 Task: Search one way flight ticket for 5 adults, 1 child, 2 infants in seat and 1 infant on lap in business from Akron/canton: Akron-canton Regional Airport to Evansville: Evansville Regional Airport on 5-3-2023. Choice of flights is Westjet. Number of bags: 2 checked bags. Outbound departure time preference is 21:15.
Action: Mouse moved to (291, 120)
Screenshot: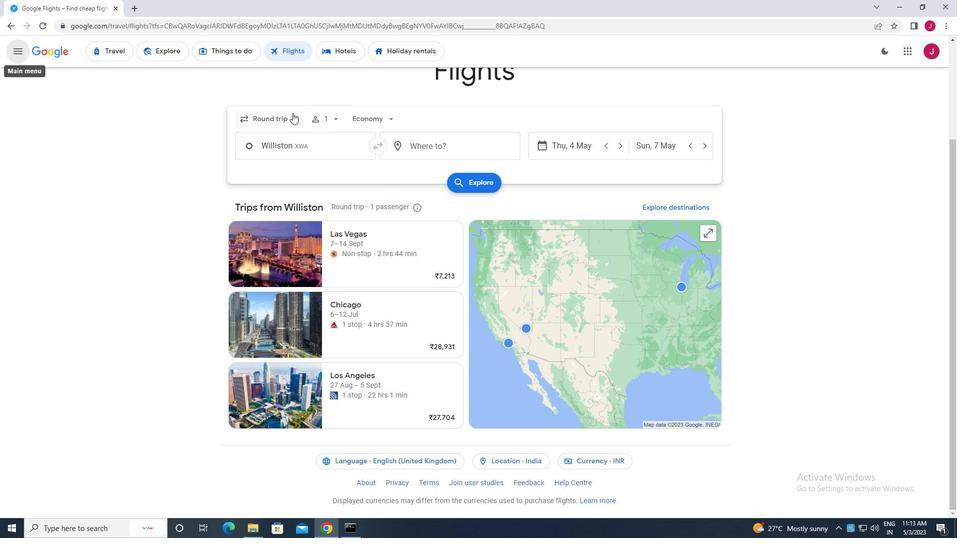 
Action: Mouse pressed left at (291, 120)
Screenshot: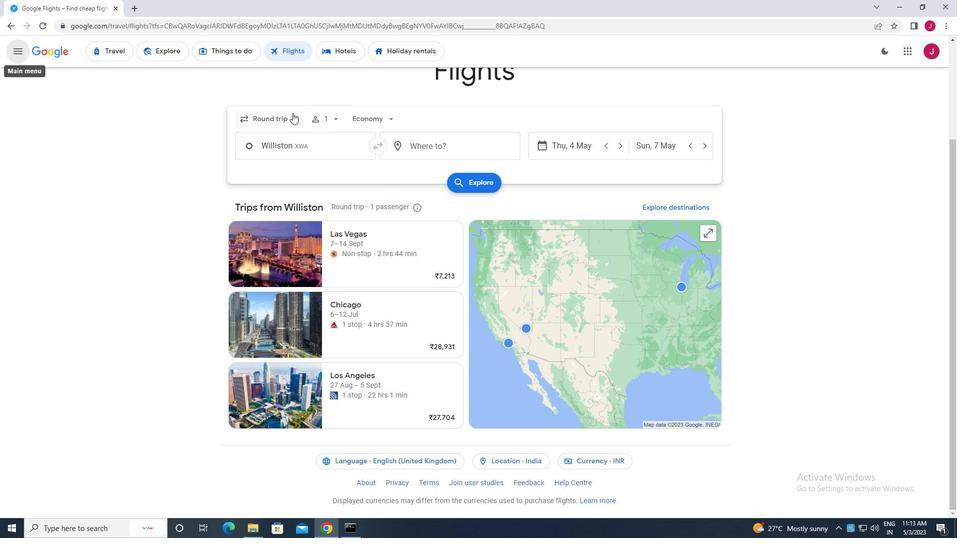 
Action: Mouse moved to (286, 165)
Screenshot: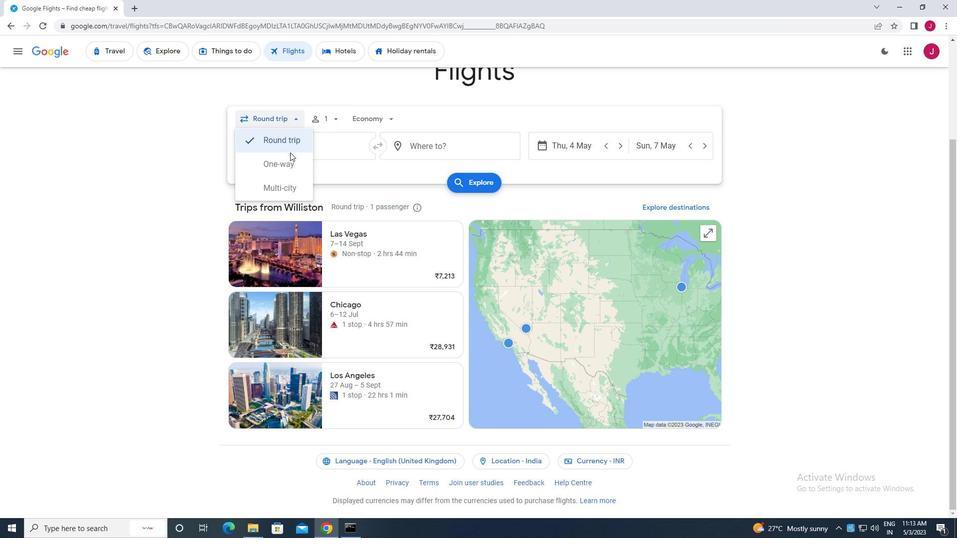 
Action: Mouse pressed left at (286, 165)
Screenshot: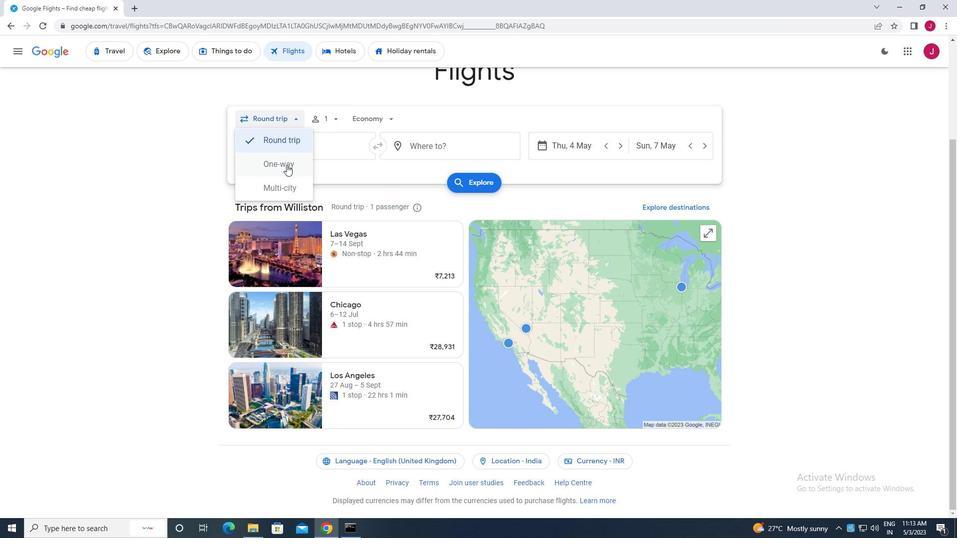 
Action: Mouse moved to (332, 118)
Screenshot: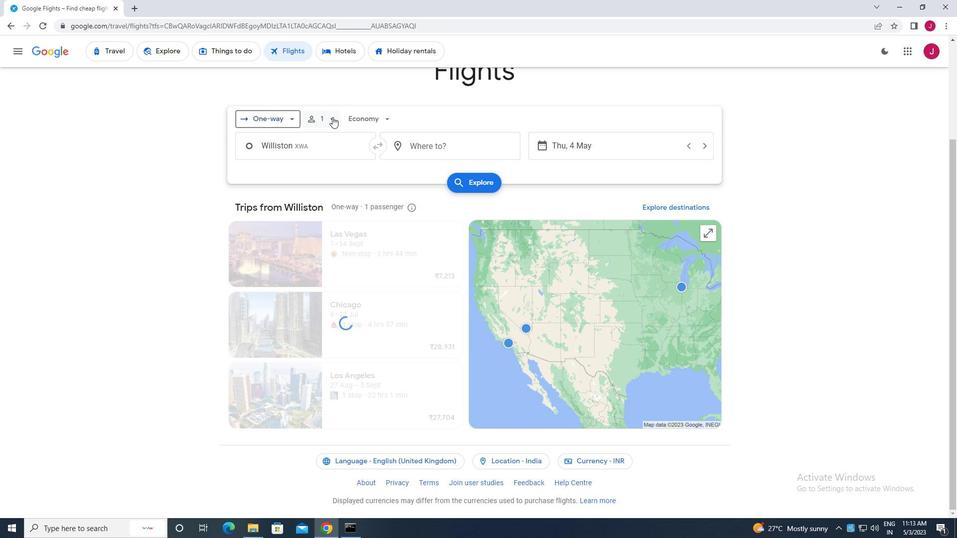 
Action: Mouse pressed left at (332, 118)
Screenshot: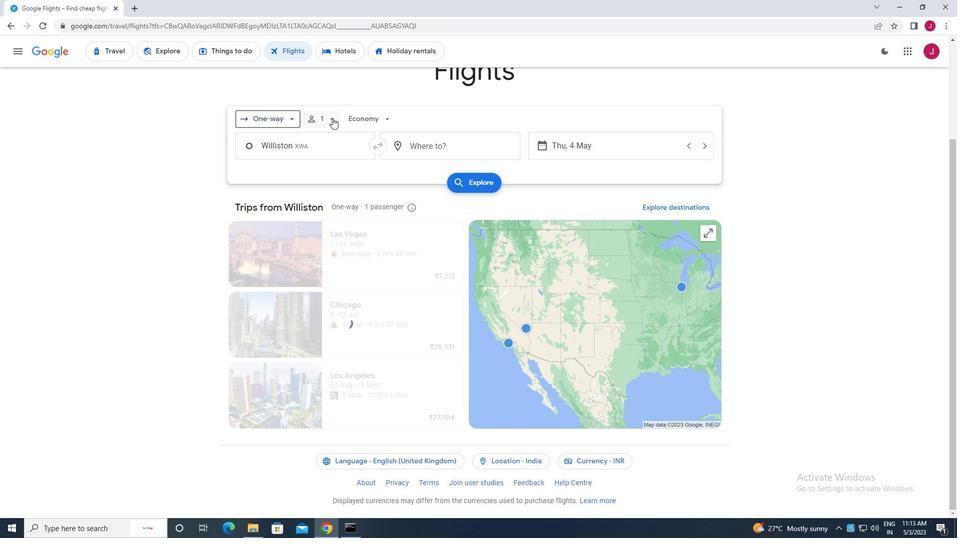
Action: Mouse moved to (406, 169)
Screenshot: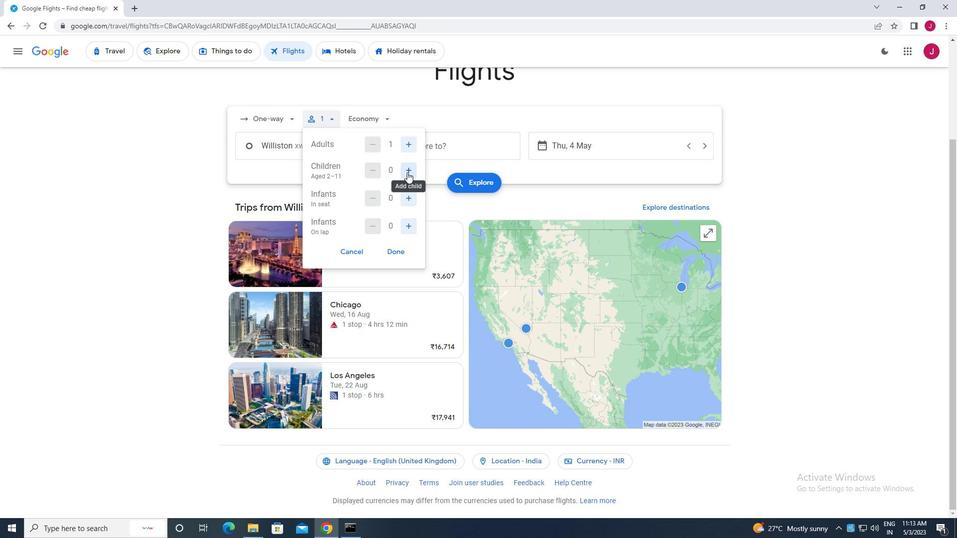 
Action: Mouse pressed left at (406, 169)
Screenshot: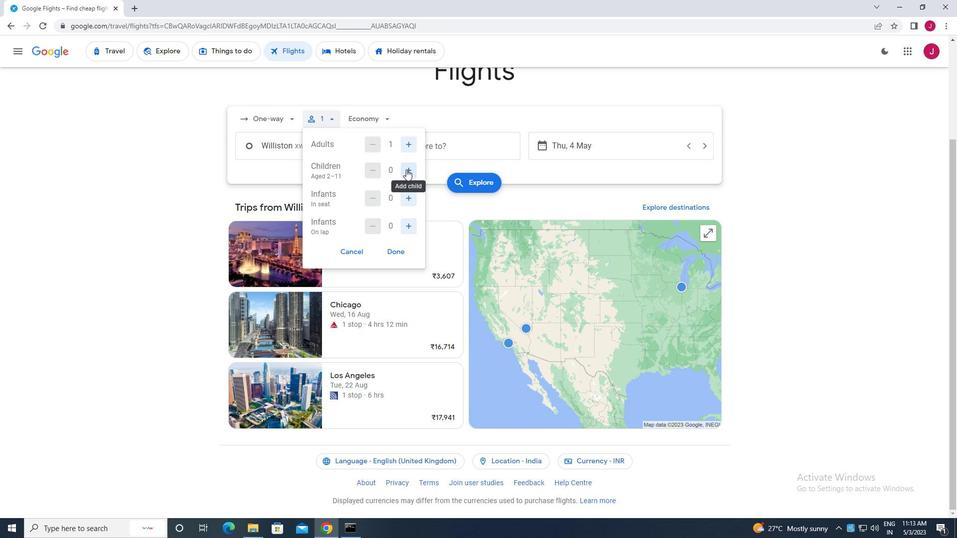 
Action: Mouse pressed left at (406, 169)
Screenshot: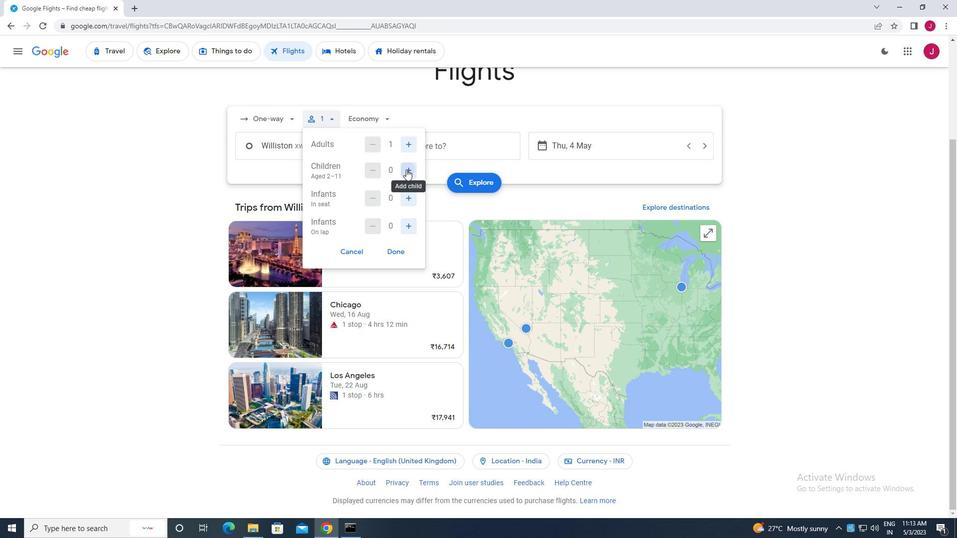 
Action: Mouse pressed left at (406, 169)
Screenshot: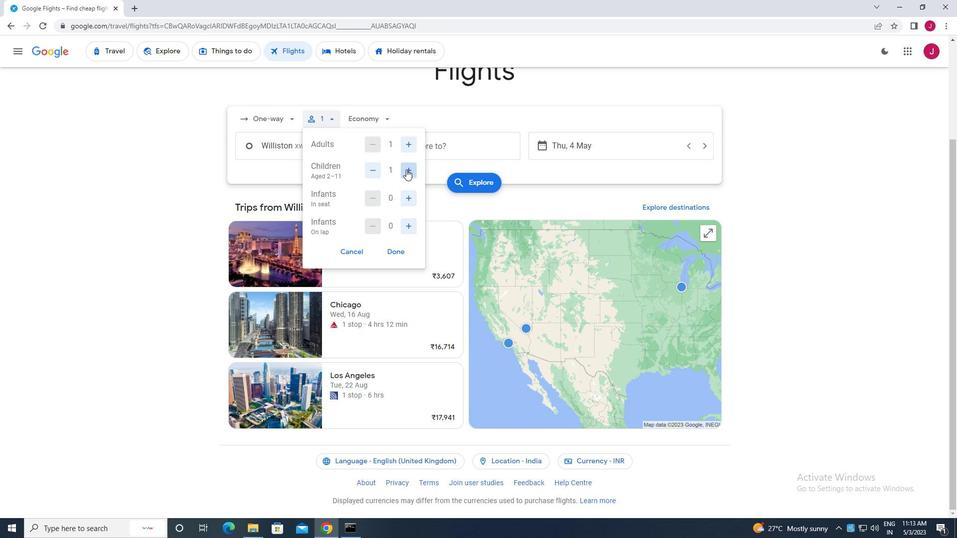 
Action: Mouse pressed left at (406, 169)
Screenshot: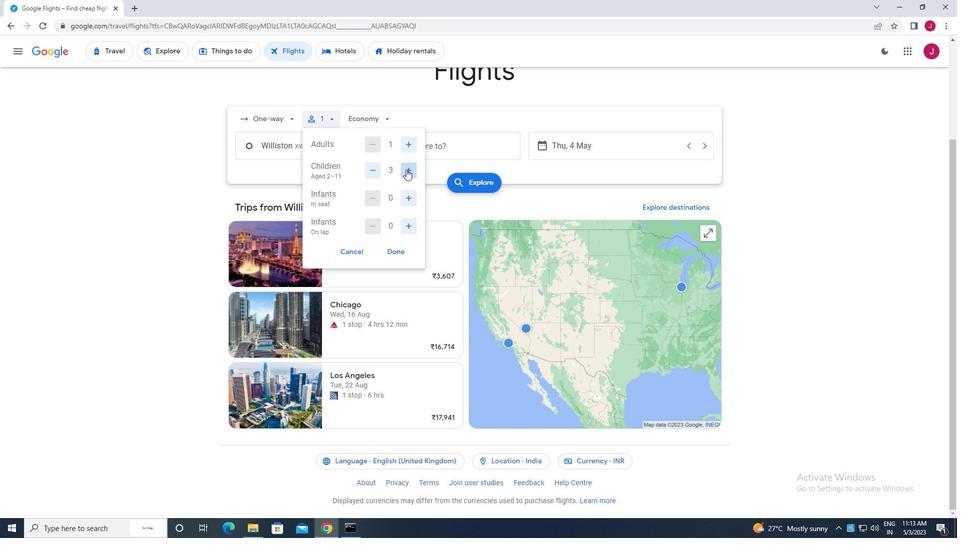 
Action: Mouse pressed left at (406, 169)
Screenshot: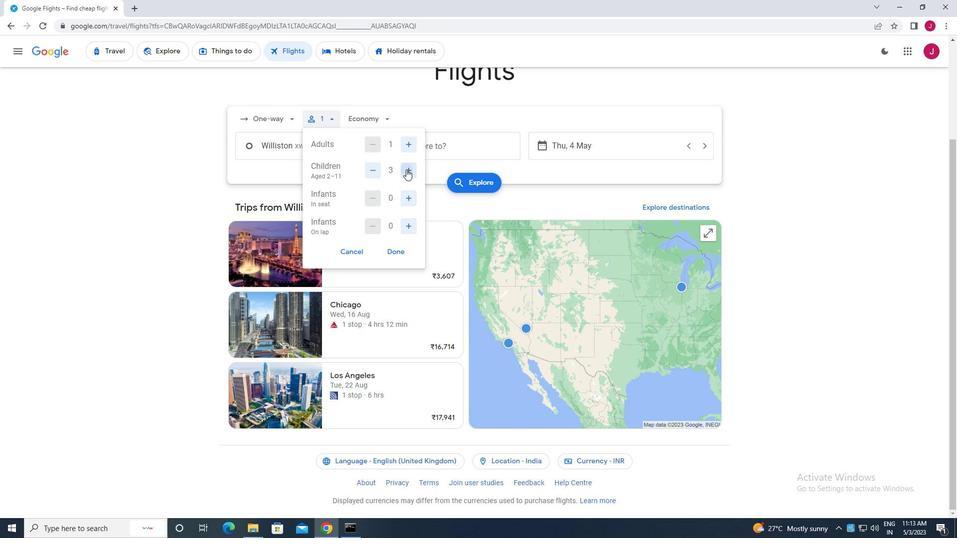 
Action: Mouse moved to (407, 201)
Screenshot: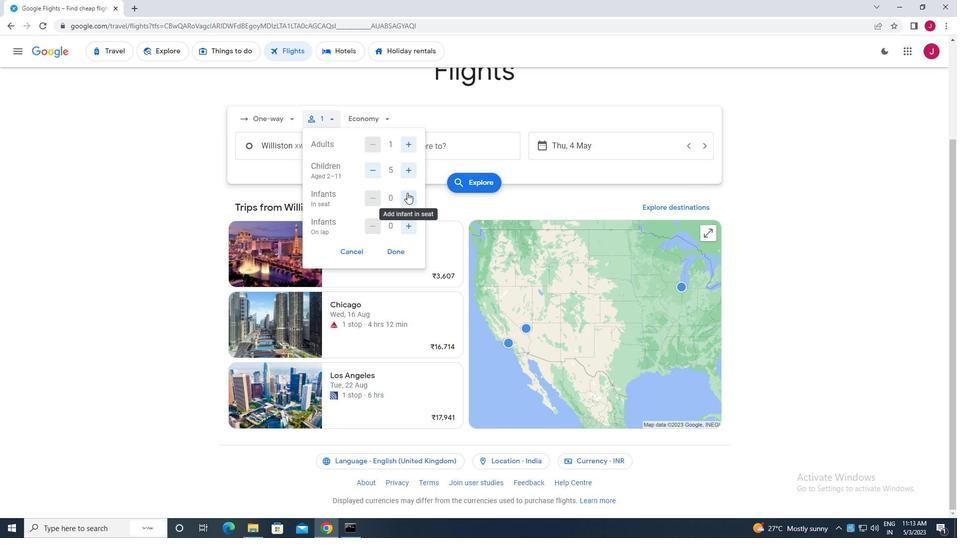 
Action: Mouse pressed left at (407, 201)
Screenshot: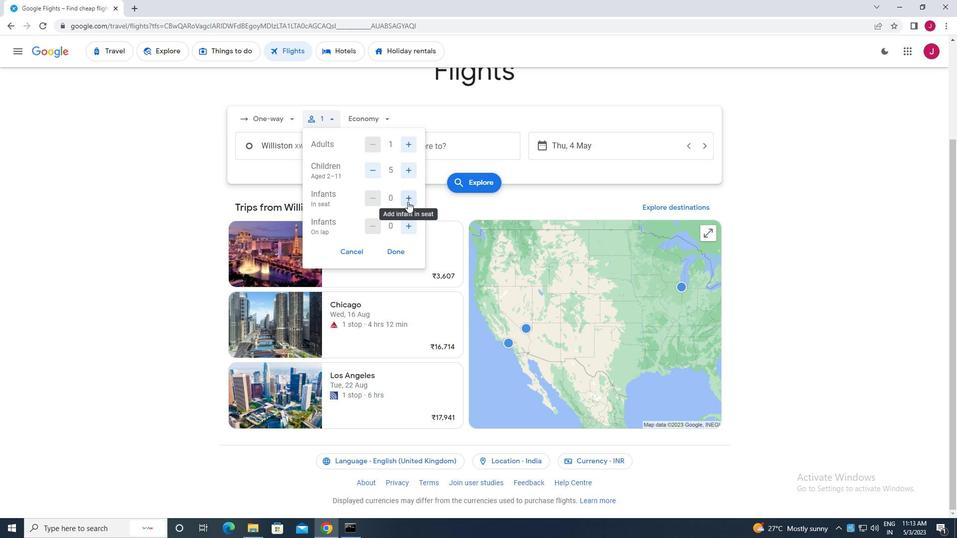 
Action: Mouse pressed left at (407, 201)
Screenshot: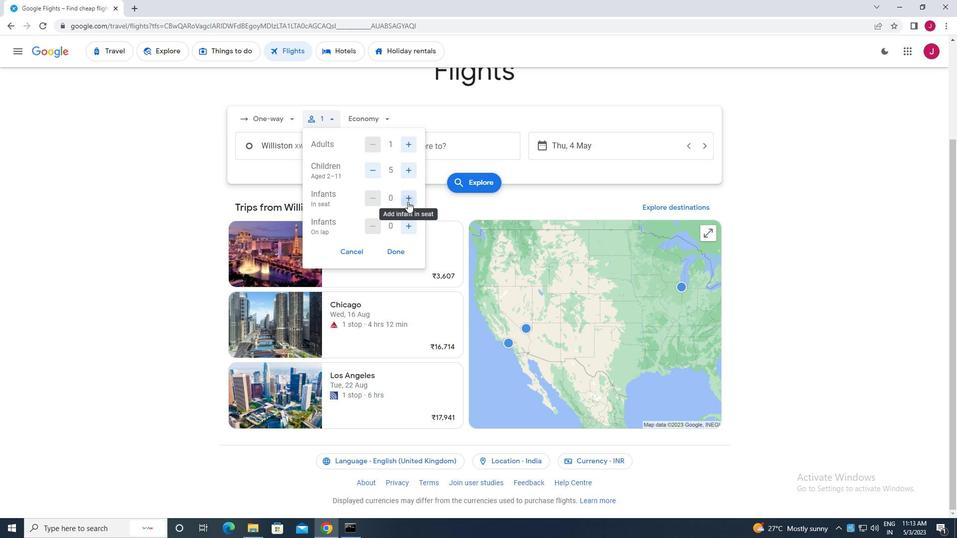 
Action: Mouse moved to (409, 225)
Screenshot: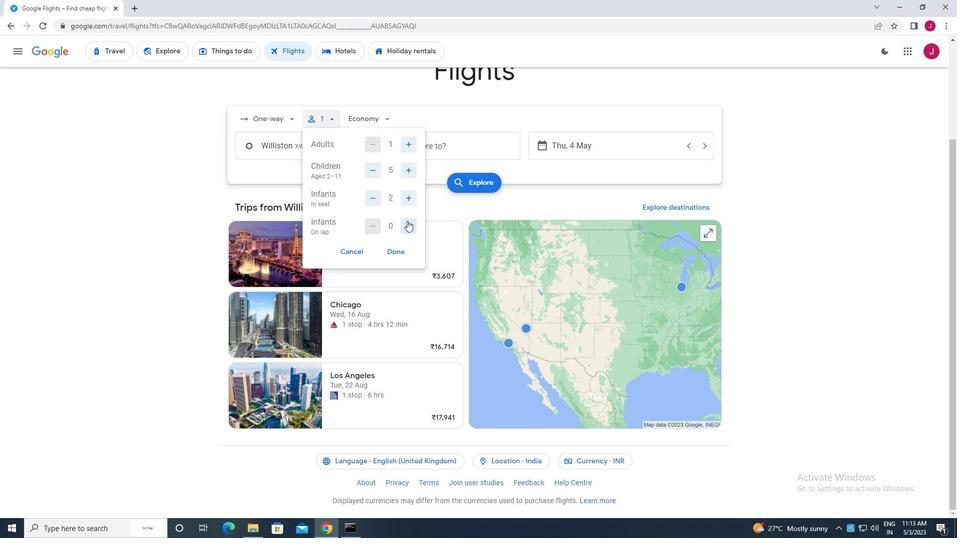 
Action: Mouse pressed left at (409, 225)
Screenshot: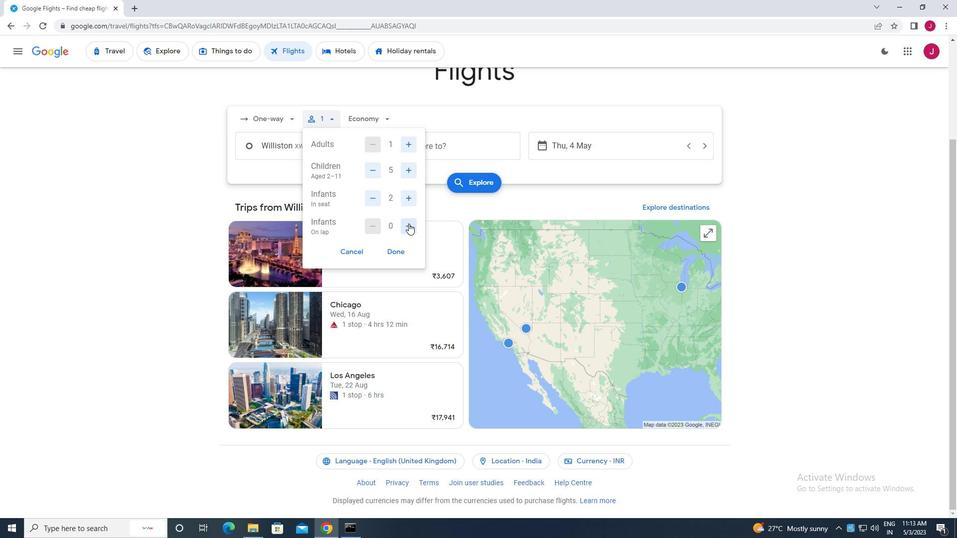 
Action: Mouse moved to (371, 197)
Screenshot: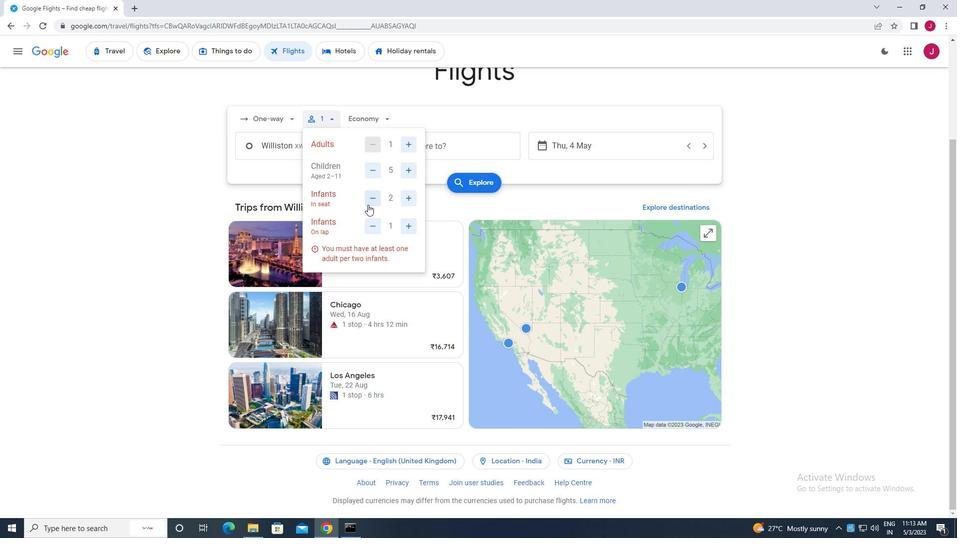 
Action: Mouse pressed left at (371, 197)
Screenshot: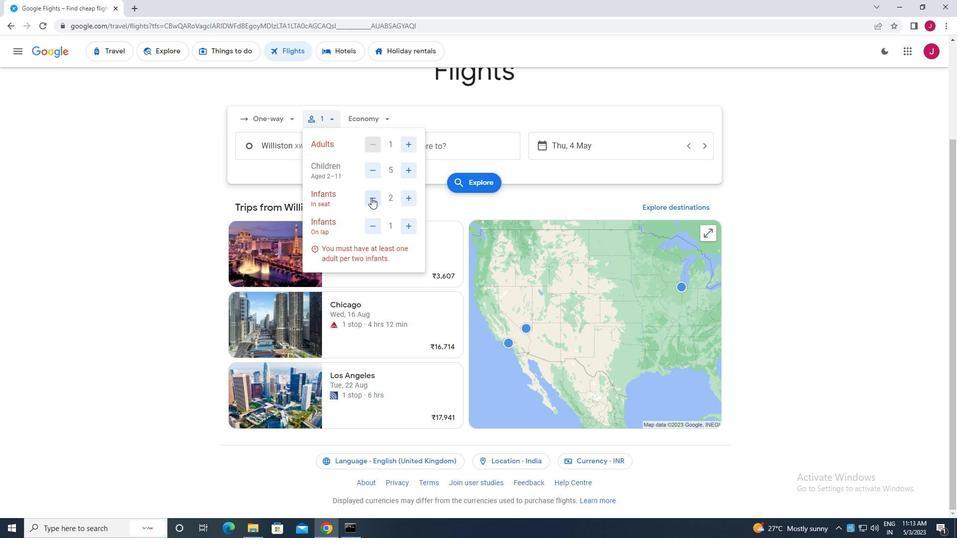 
Action: Mouse moved to (396, 252)
Screenshot: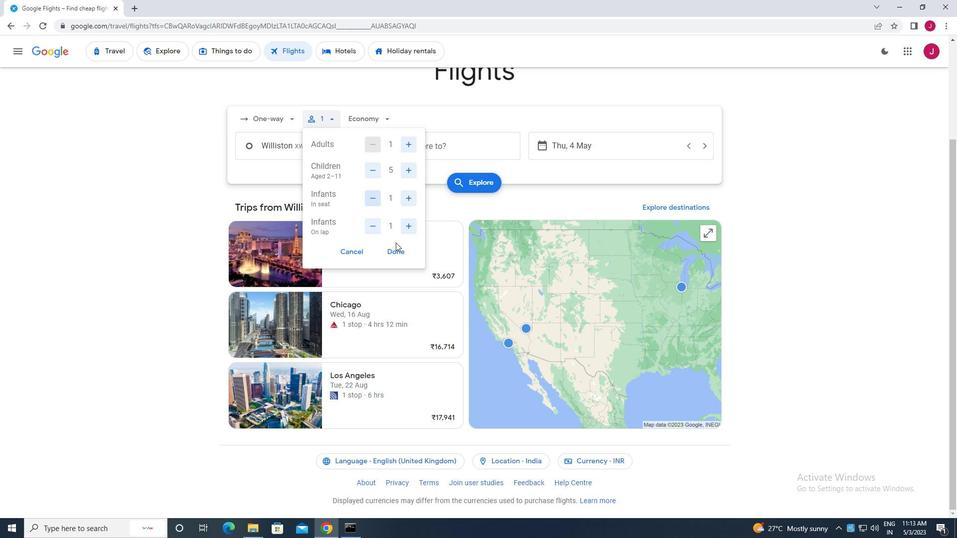 
Action: Mouse pressed left at (396, 252)
Screenshot: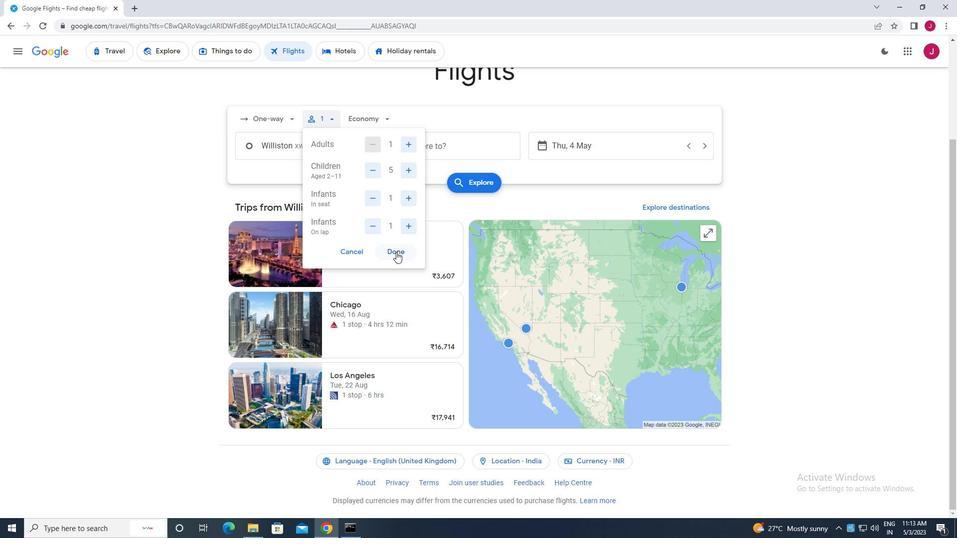 
Action: Mouse moved to (388, 119)
Screenshot: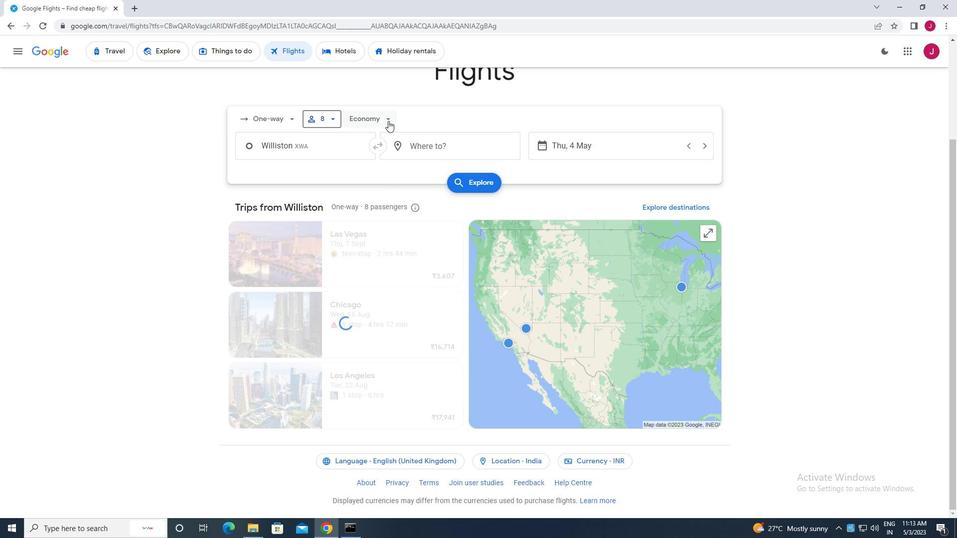 
Action: Mouse pressed left at (388, 119)
Screenshot: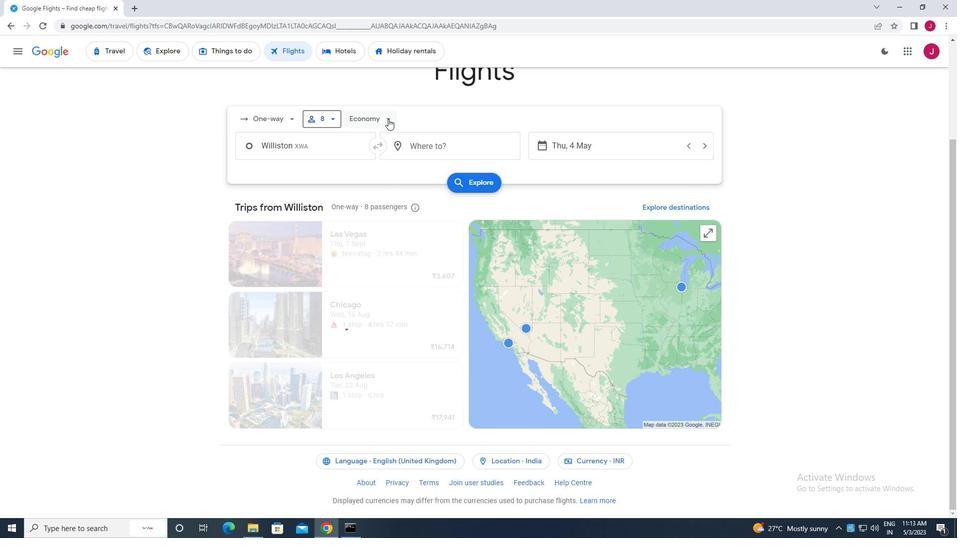 
Action: Mouse moved to (390, 185)
Screenshot: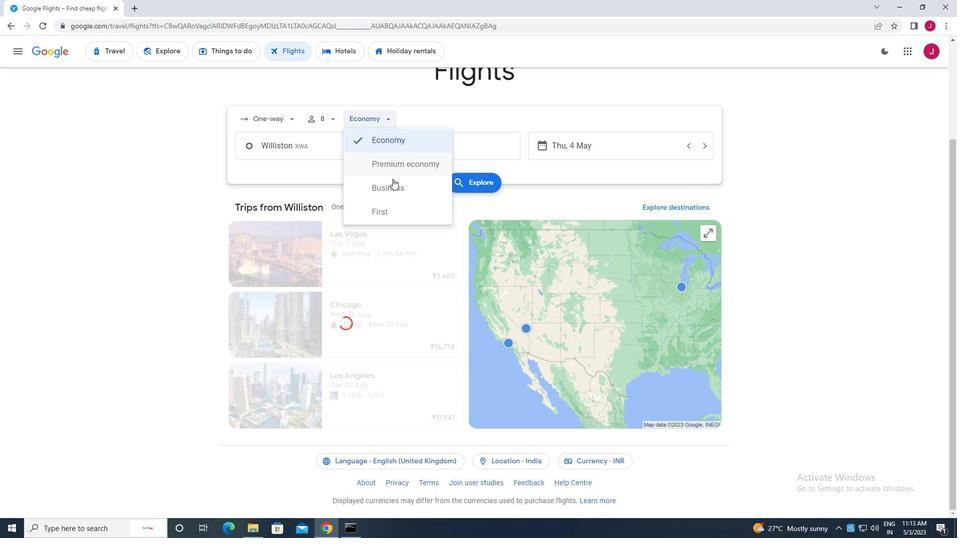 
Action: Mouse pressed left at (390, 185)
Screenshot: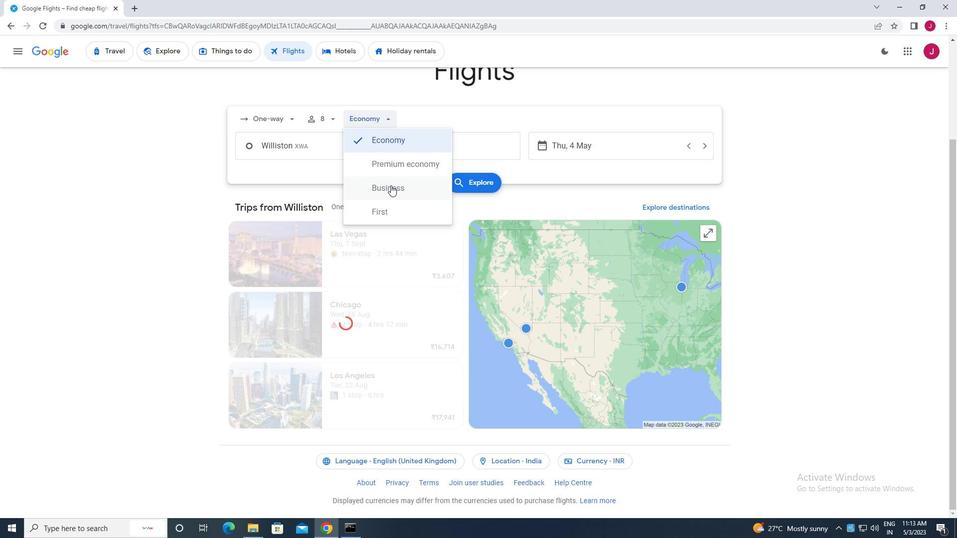
Action: Mouse moved to (342, 147)
Screenshot: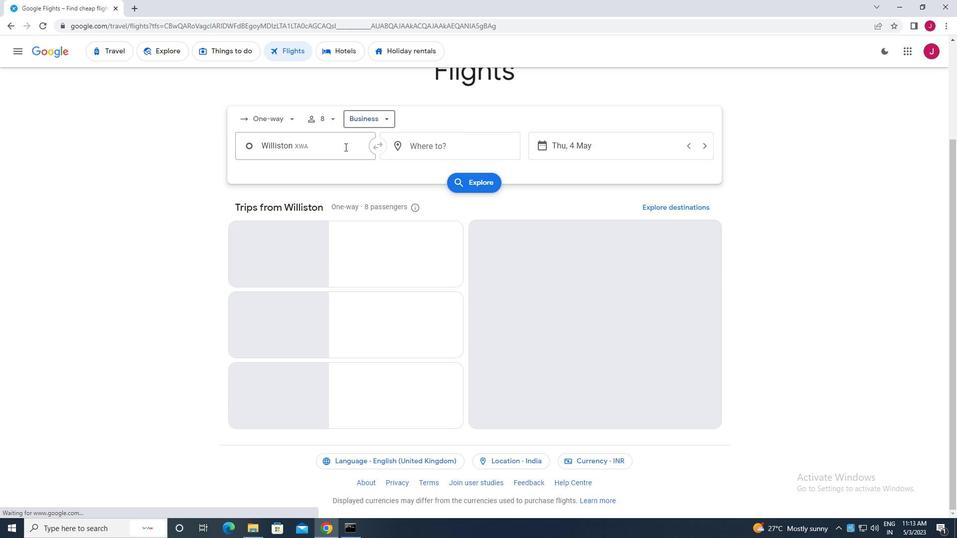 
Action: Mouse pressed left at (342, 147)
Screenshot: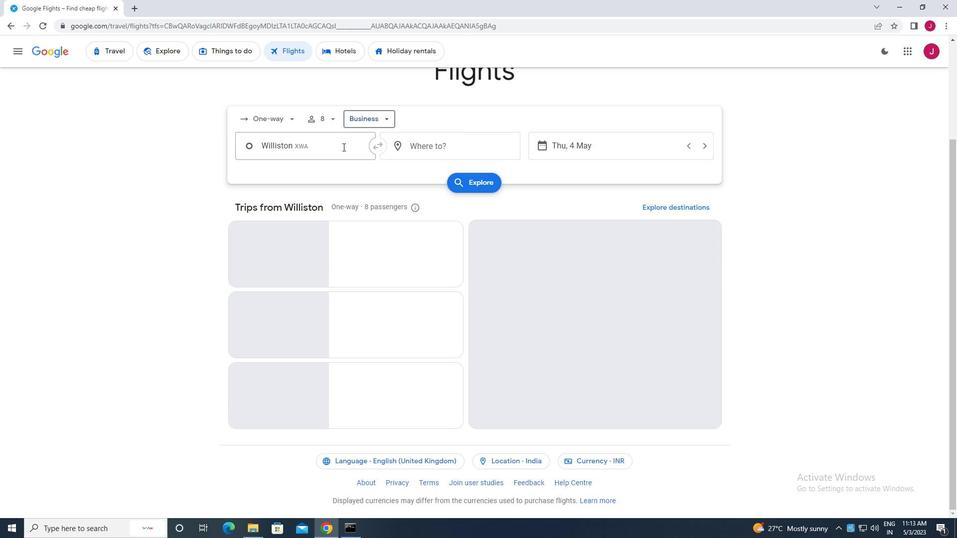 
Action: Mouse moved to (342, 147)
Screenshot: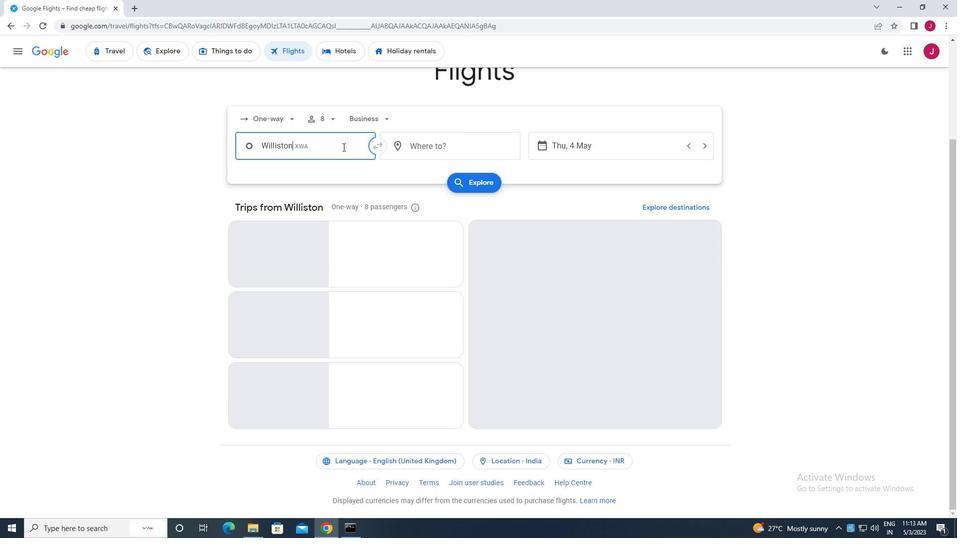 
Action: Key pressed akron
Screenshot: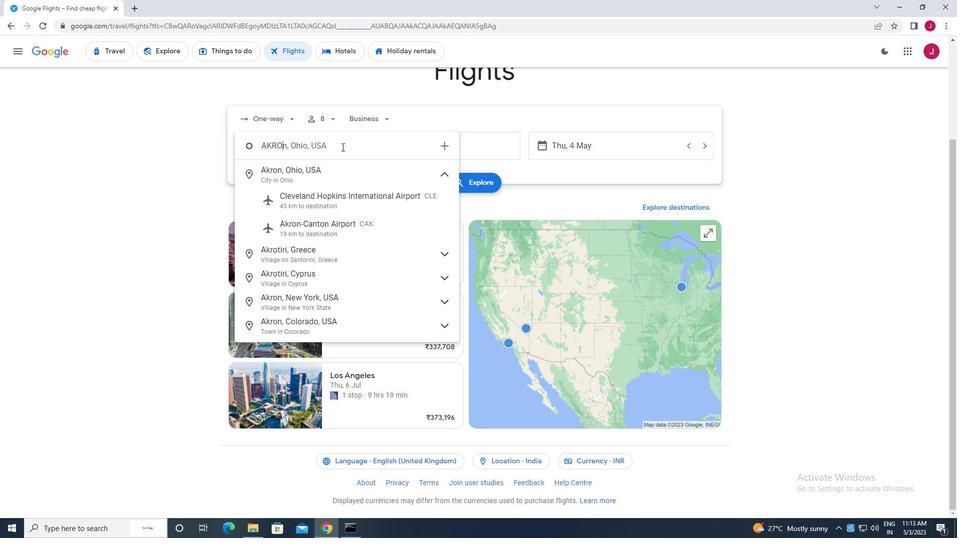 
Action: Mouse moved to (328, 230)
Screenshot: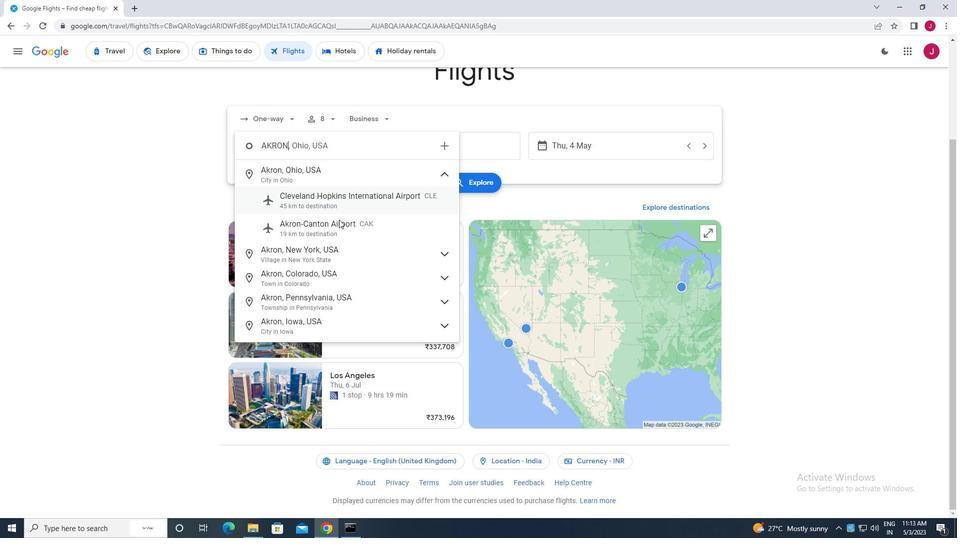 
Action: Mouse pressed left at (328, 230)
Screenshot: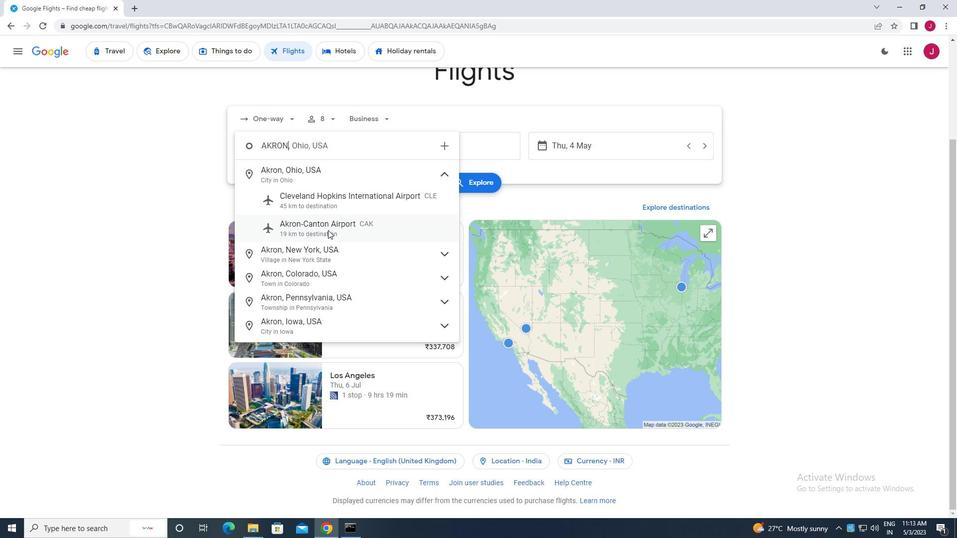 
Action: Mouse moved to (454, 146)
Screenshot: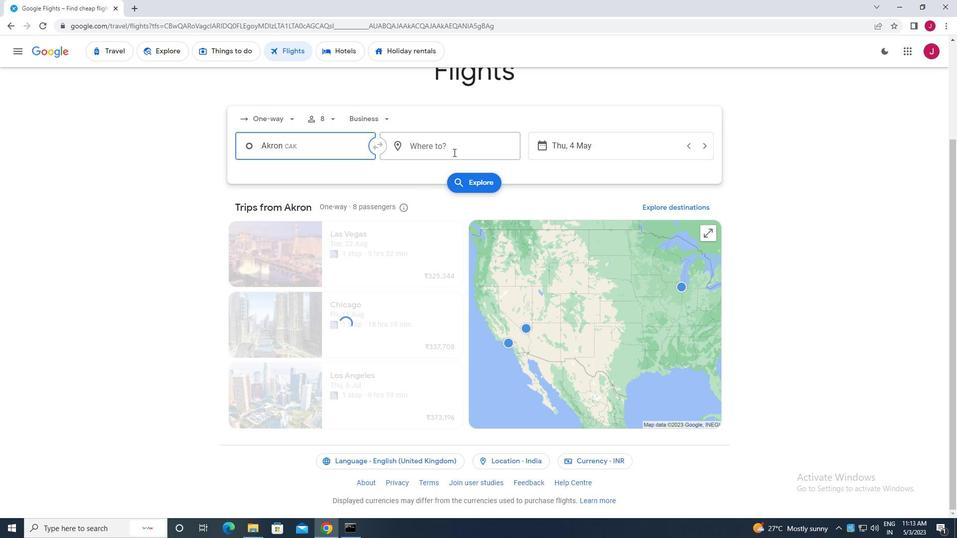 
Action: Mouse pressed left at (454, 146)
Screenshot: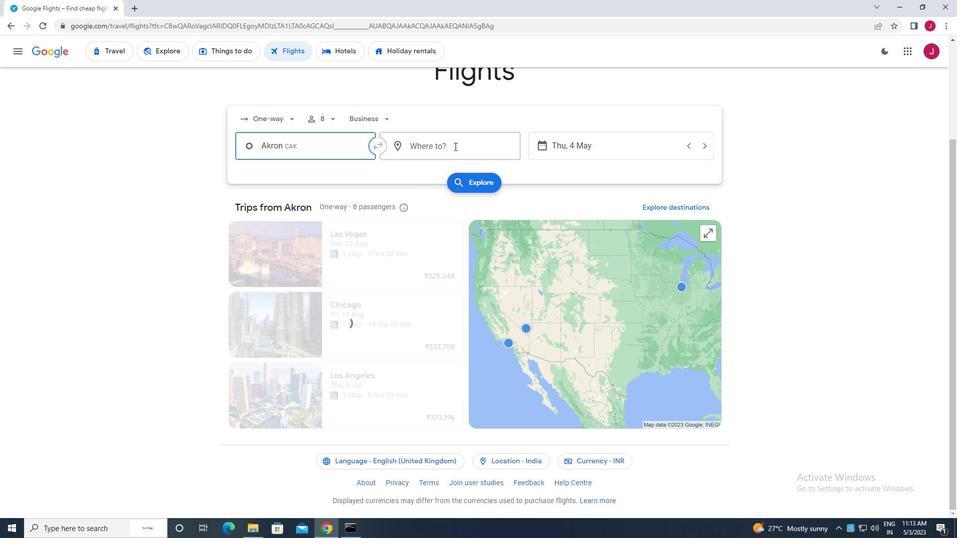 
Action: Mouse moved to (453, 146)
Screenshot: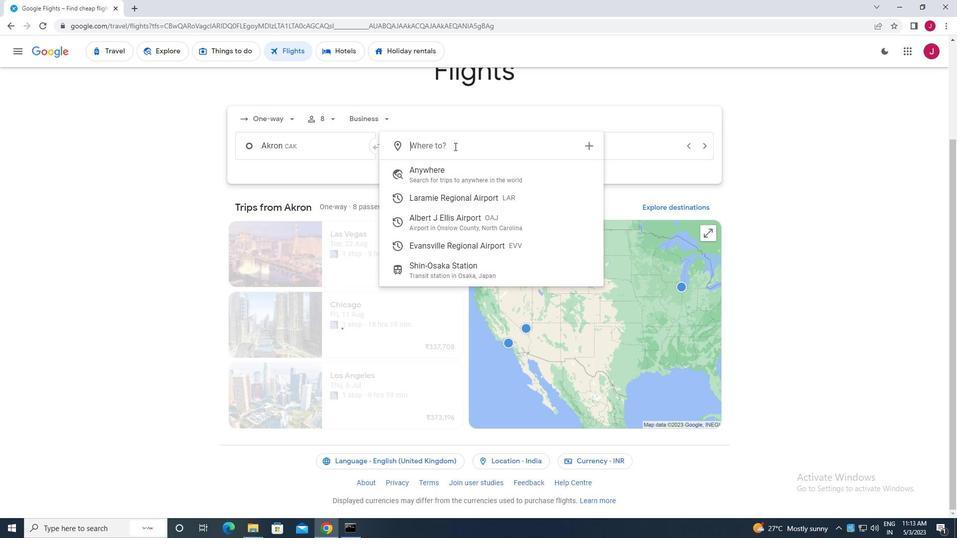 
Action: Key pressed evans
Screenshot: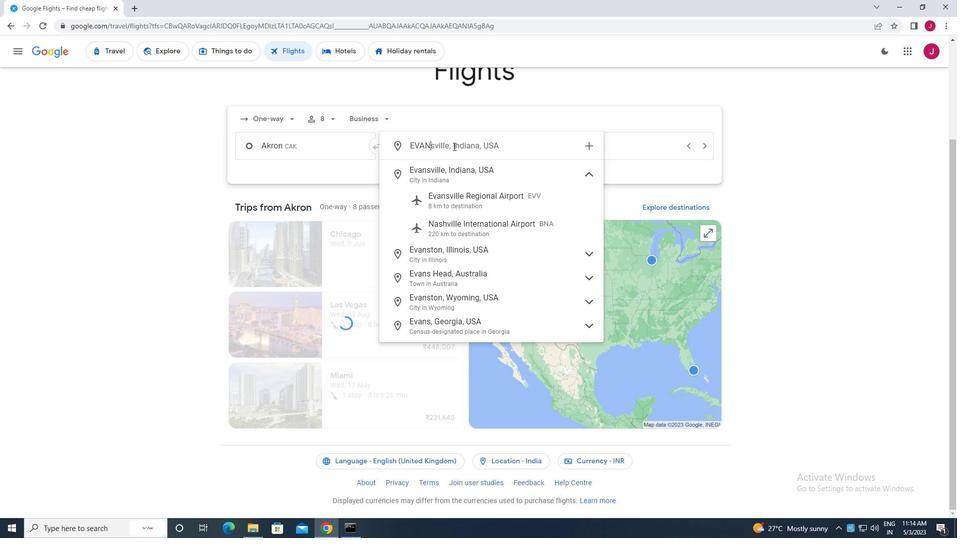 
Action: Mouse moved to (504, 191)
Screenshot: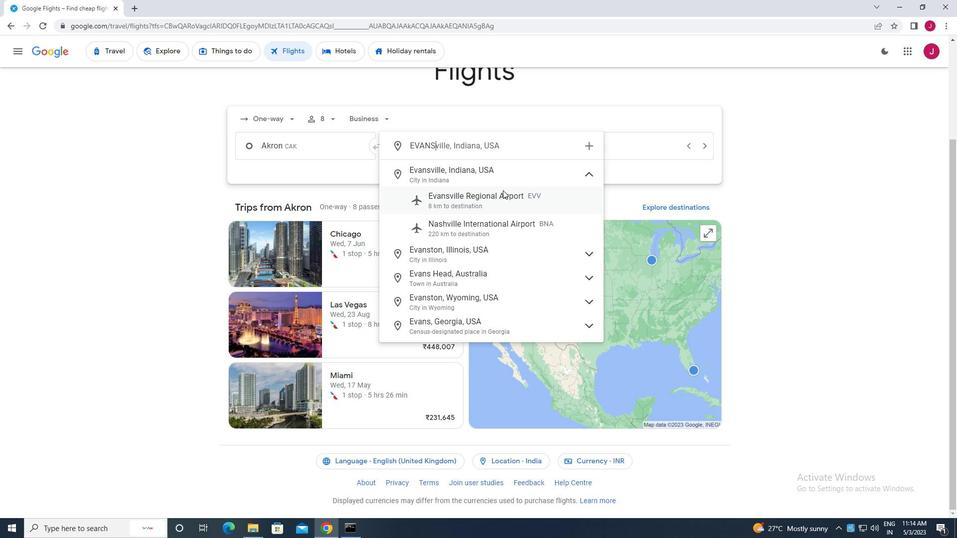 
Action: Mouse pressed left at (504, 191)
Screenshot: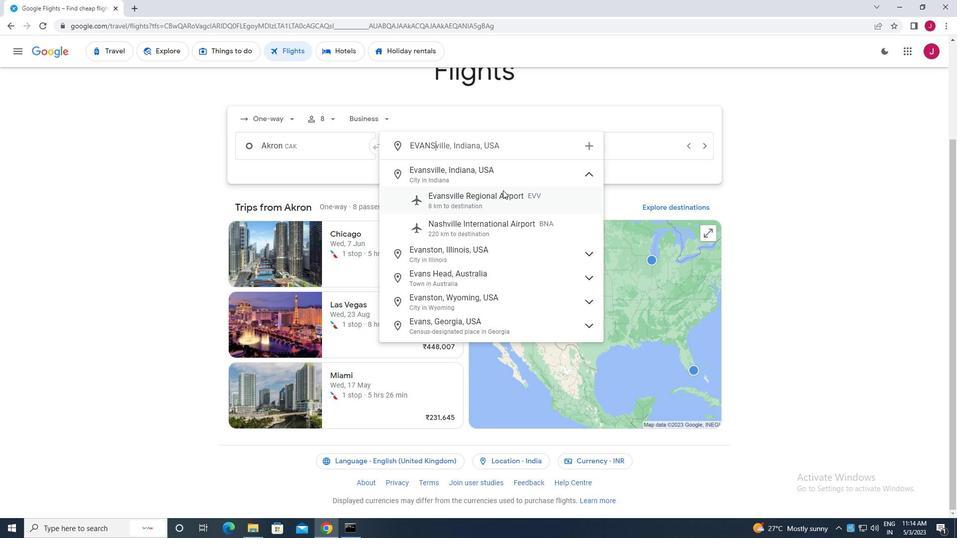 
Action: Mouse moved to (603, 148)
Screenshot: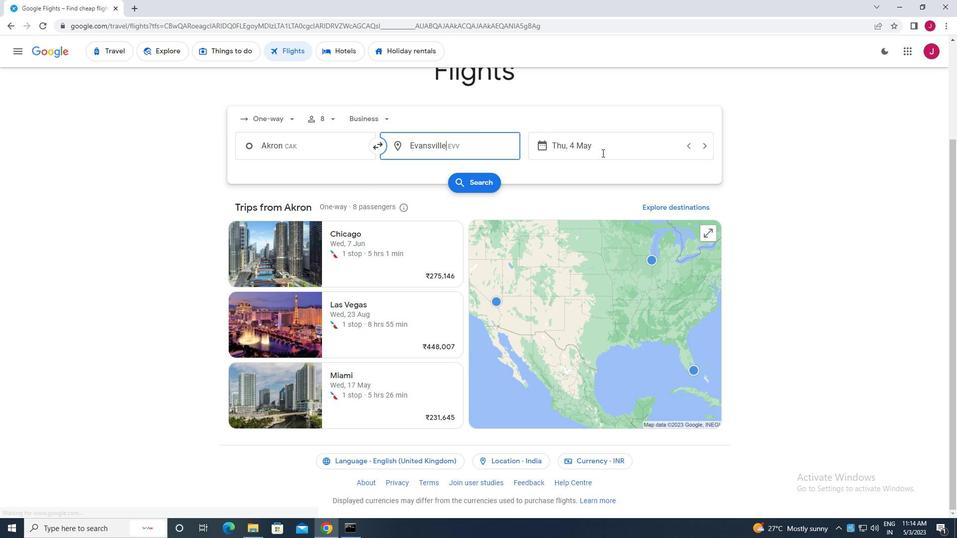 
Action: Mouse pressed left at (603, 148)
Screenshot: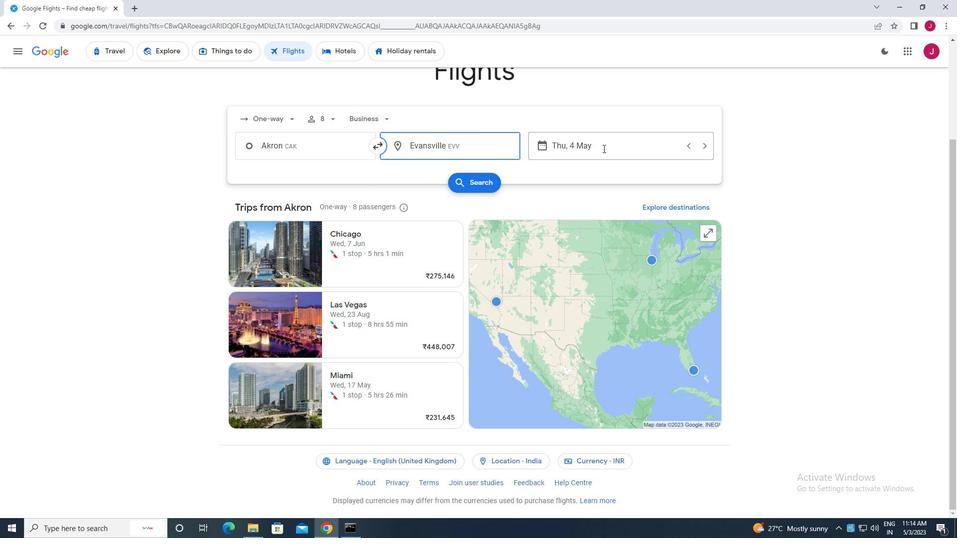 
Action: Mouse moved to (435, 225)
Screenshot: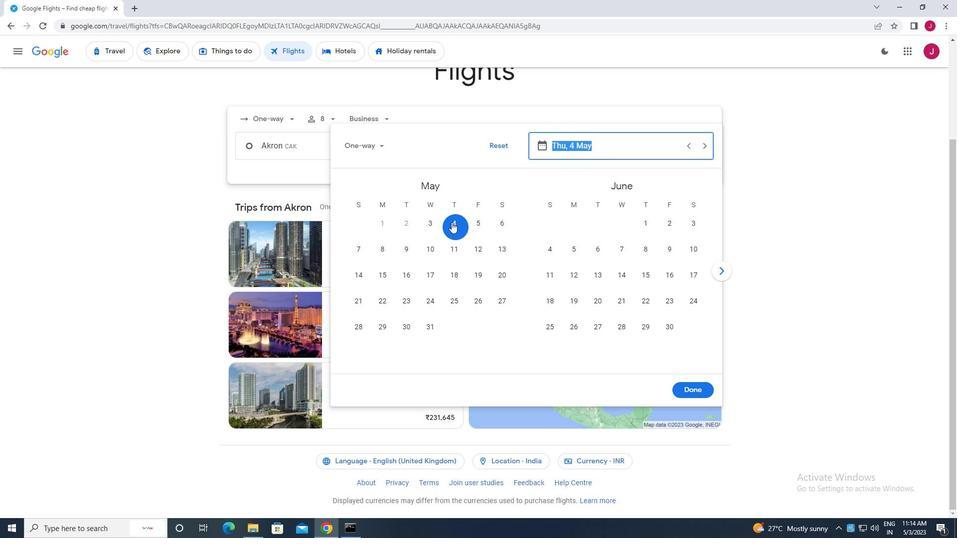 
Action: Mouse pressed left at (435, 225)
Screenshot: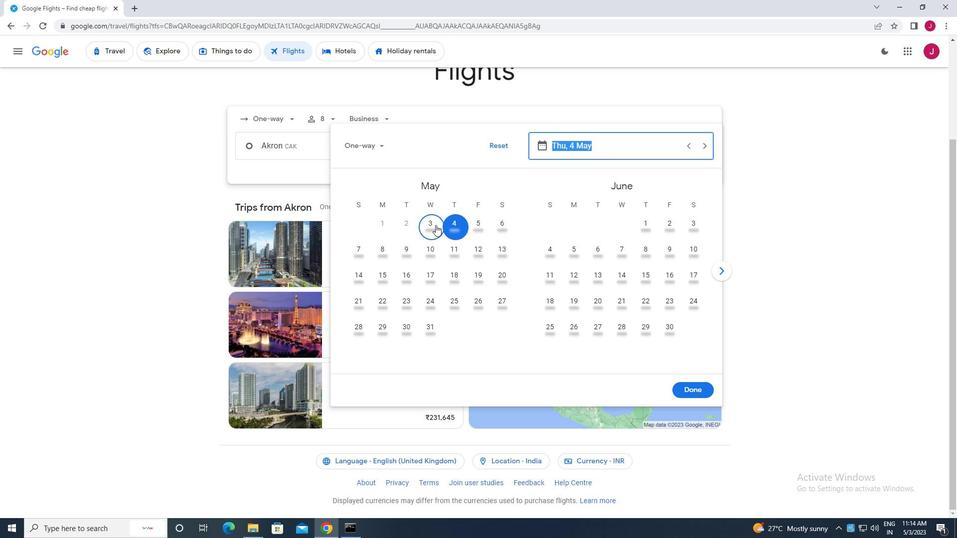 
Action: Mouse moved to (698, 385)
Screenshot: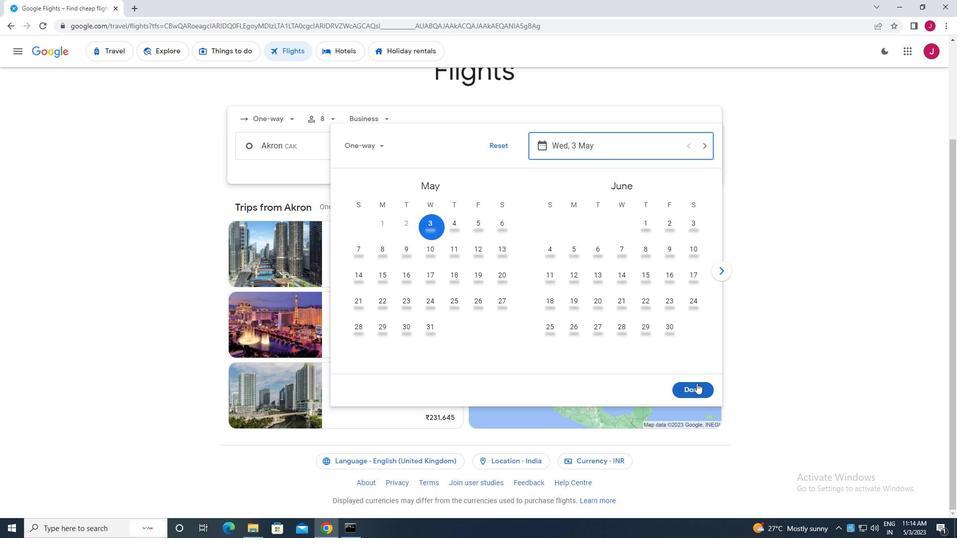 
Action: Mouse pressed left at (698, 385)
Screenshot: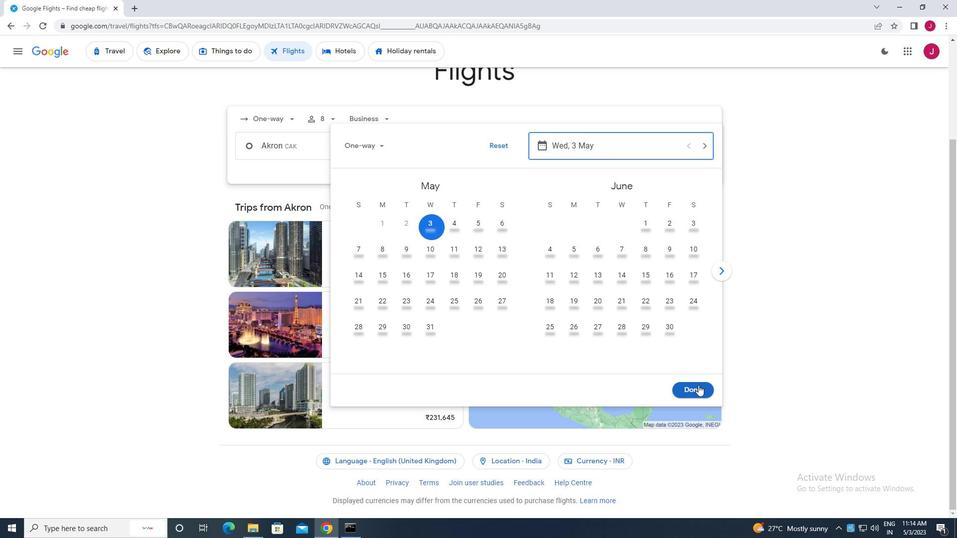 
Action: Mouse moved to (480, 182)
Screenshot: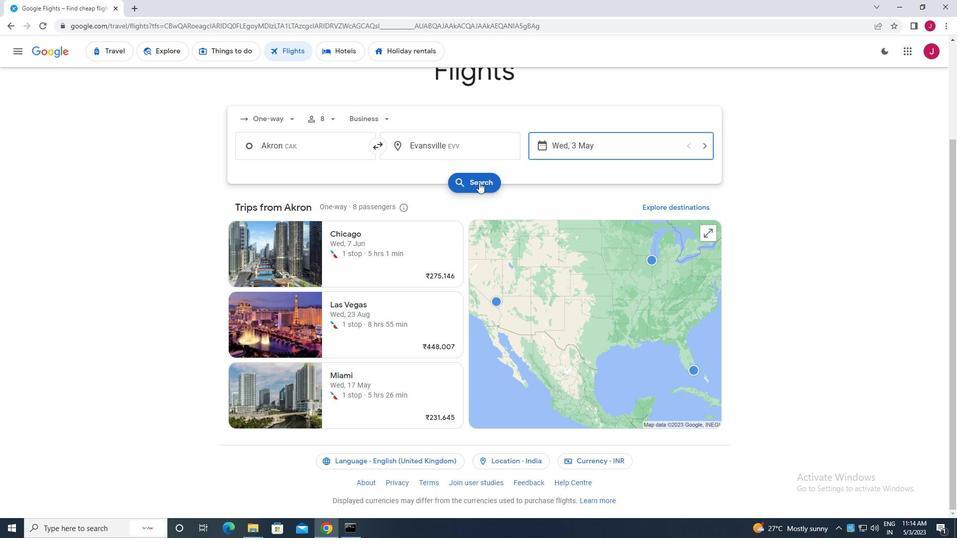 
Action: Mouse pressed left at (480, 182)
Screenshot: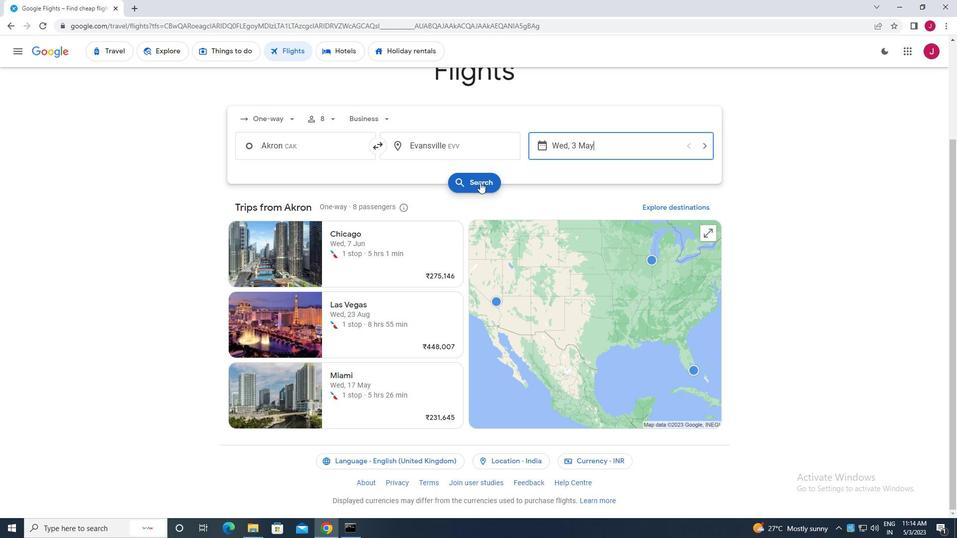 
Action: Mouse moved to (265, 141)
Screenshot: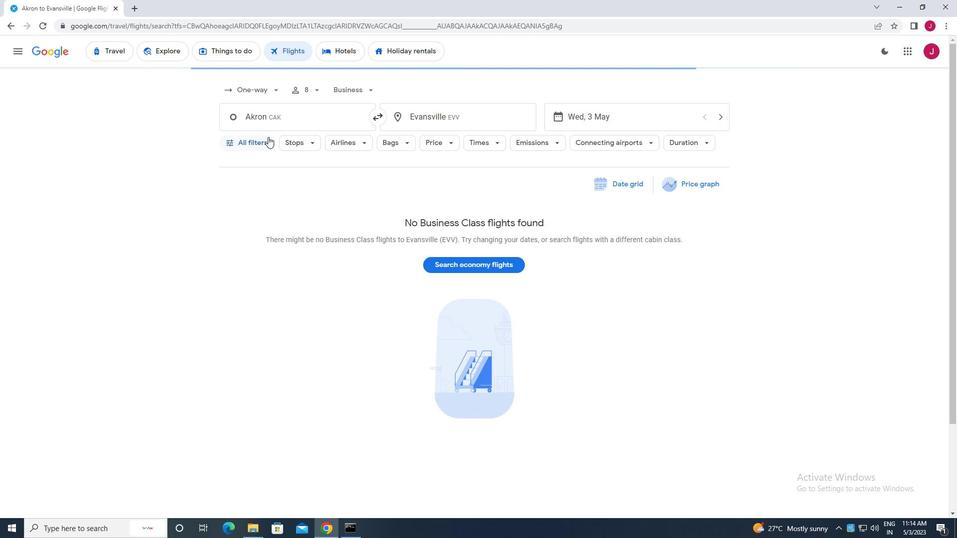 
Action: Mouse pressed left at (265, 141)
Screenshot: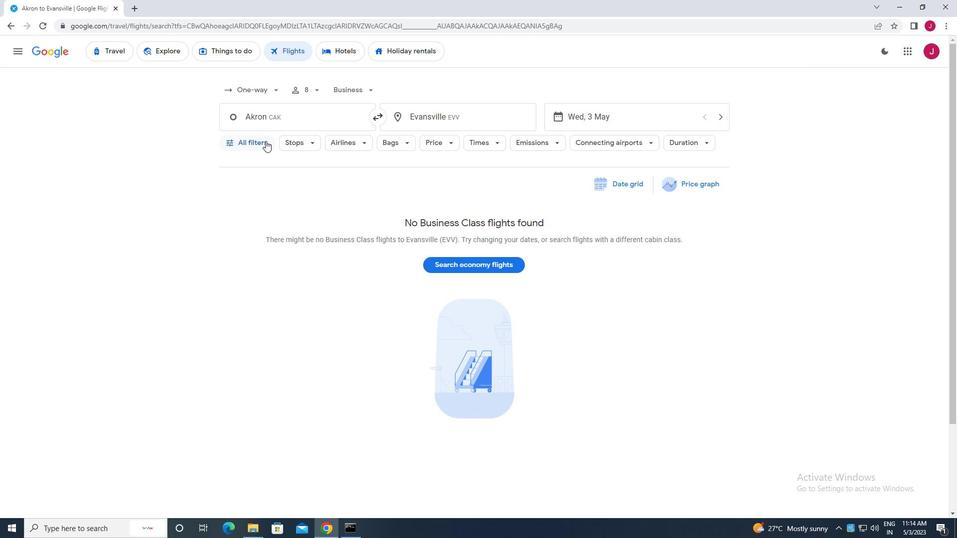 
Action: Mouse moved to (283, 209)
Screenshot: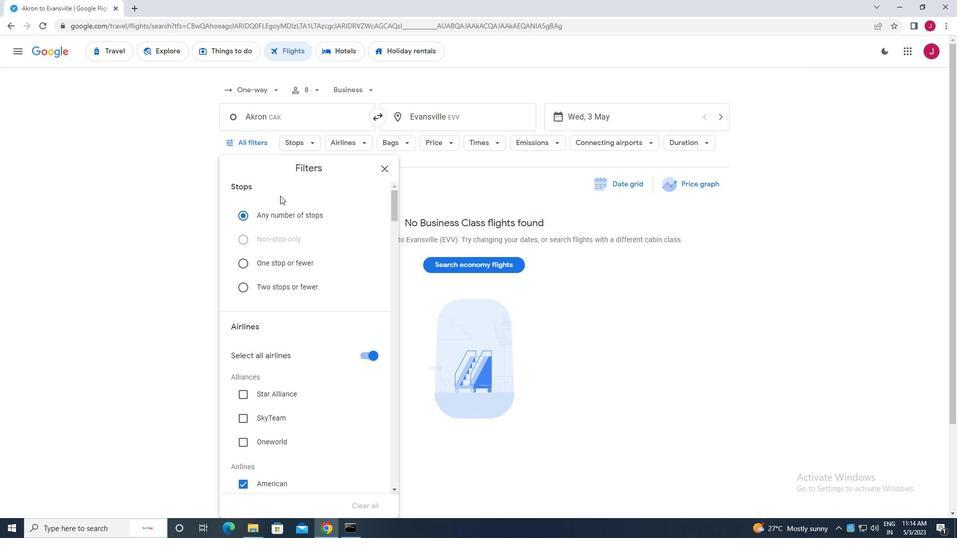 
Action: Mouse scrolled (283, 208) with delta (0, 0)
Screenshot: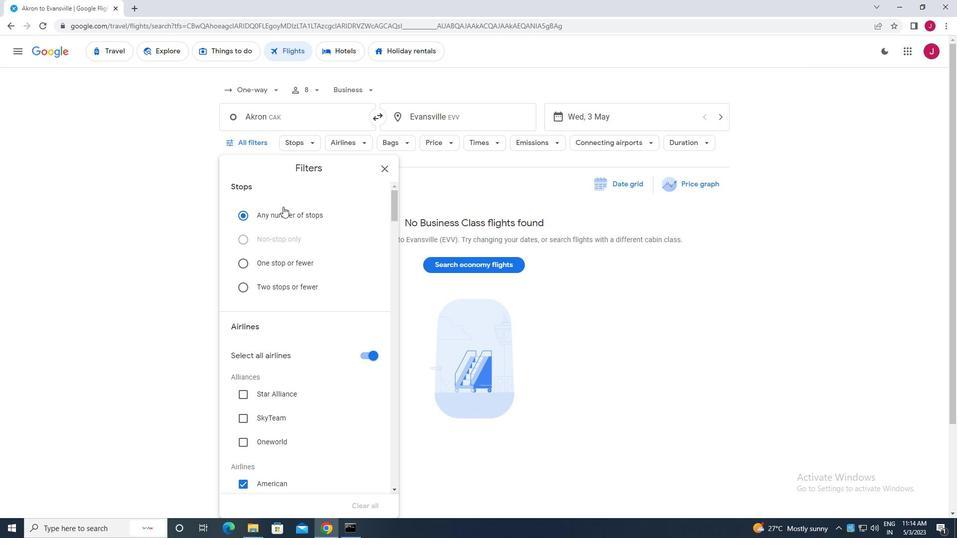 
Action: Mouse moved to (283, 210)
Screenshot: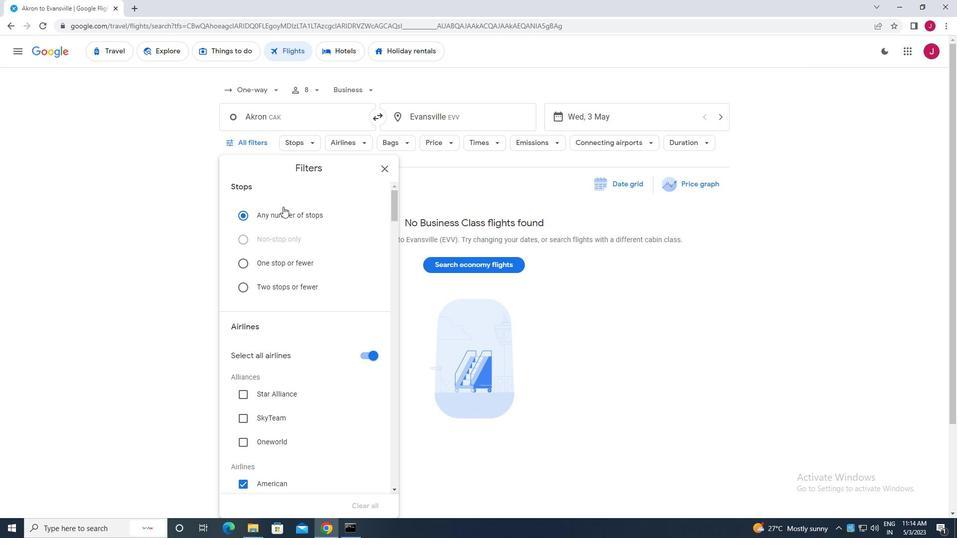 
Action: Mouse scrolled (283, 209) with delta (0, 0)
Screenshot: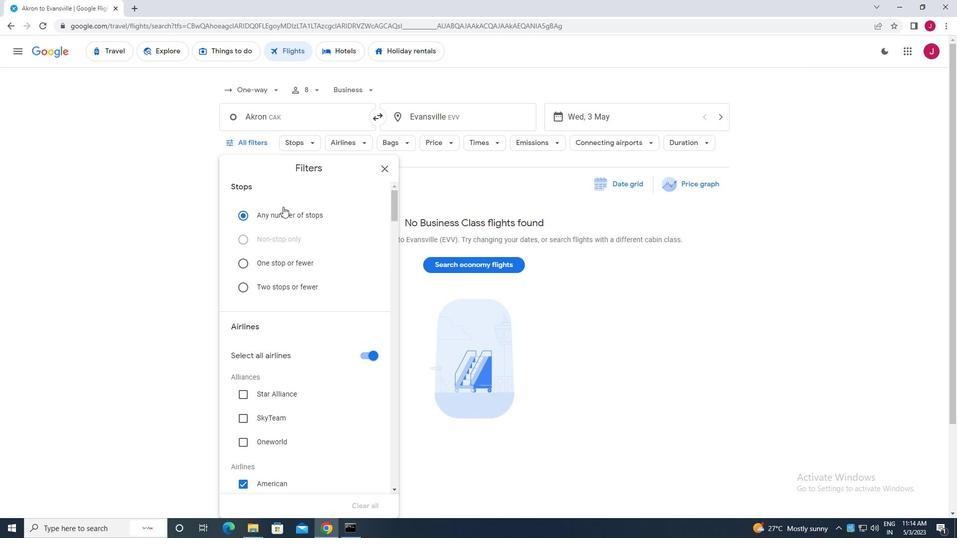 
Action: Mouse scrolled (283, 209) with delta (0, 0)
Screenshot: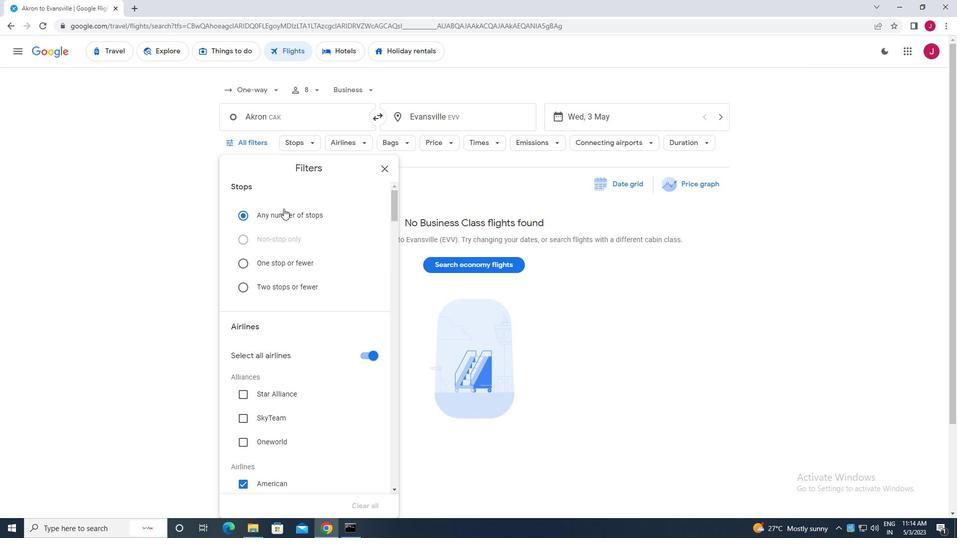 
Action: Mouse moved to (365, 206)
Screenshot: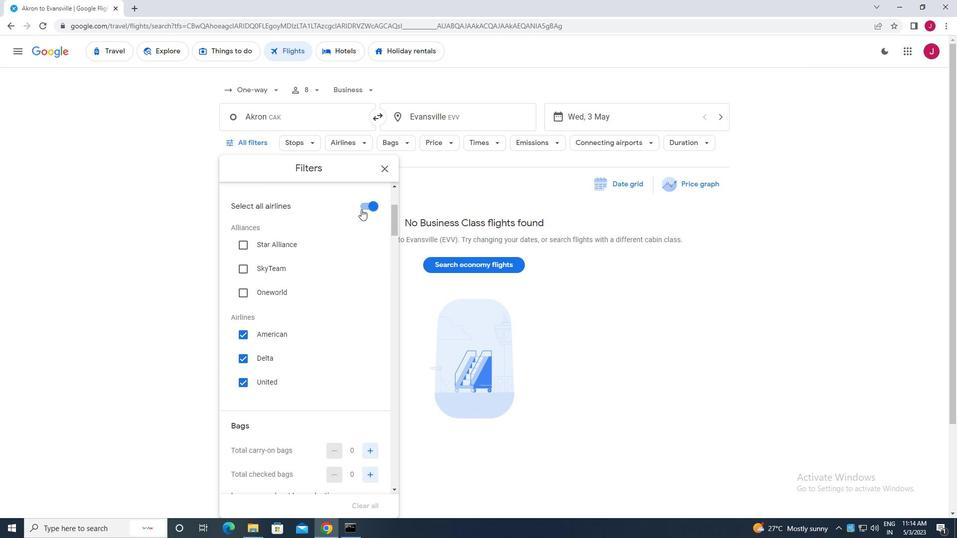
Action: Mouse pressed left at (365, 206)
Screenshot: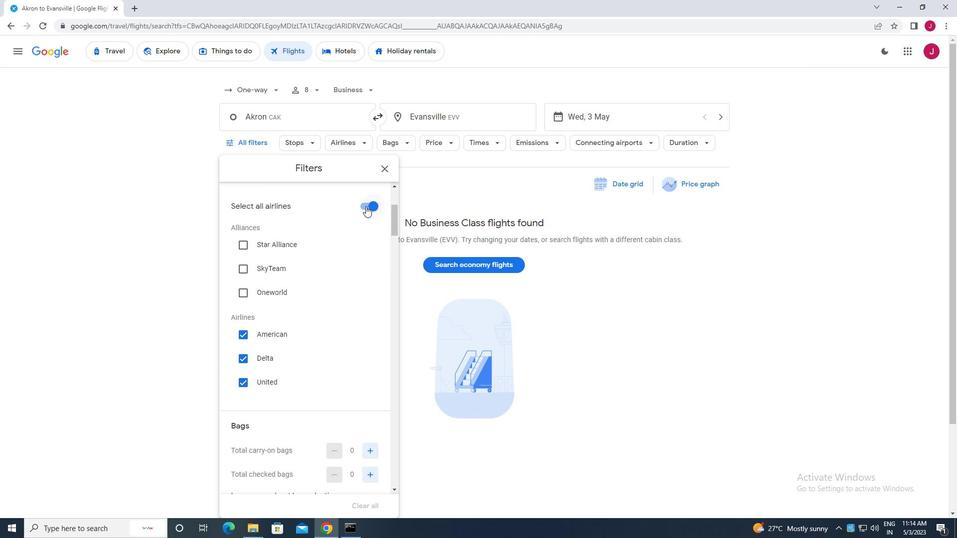 
Action: Mouse moved to (334, 218)
Screenshot: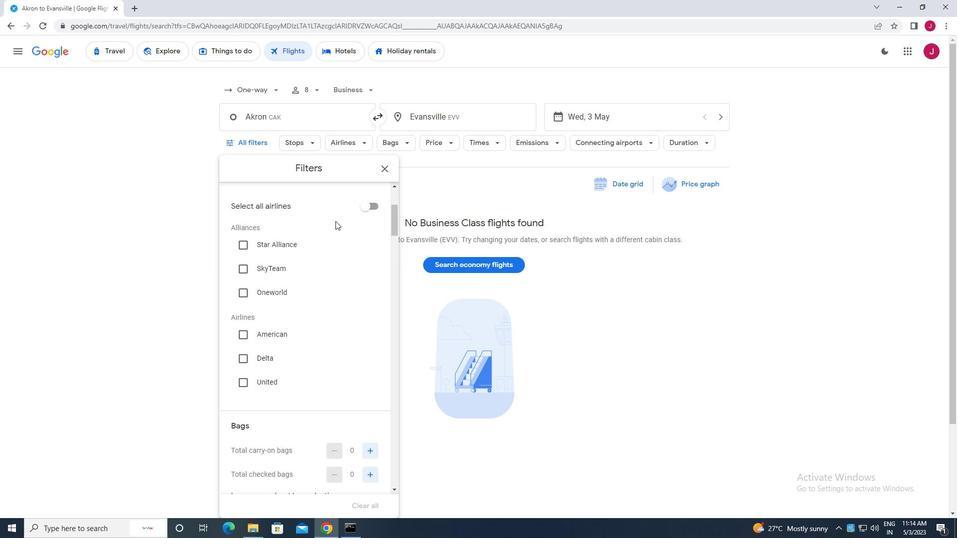 
Action: Mouse scrolled (334, 217) with delta (0, 0)
Screenshot: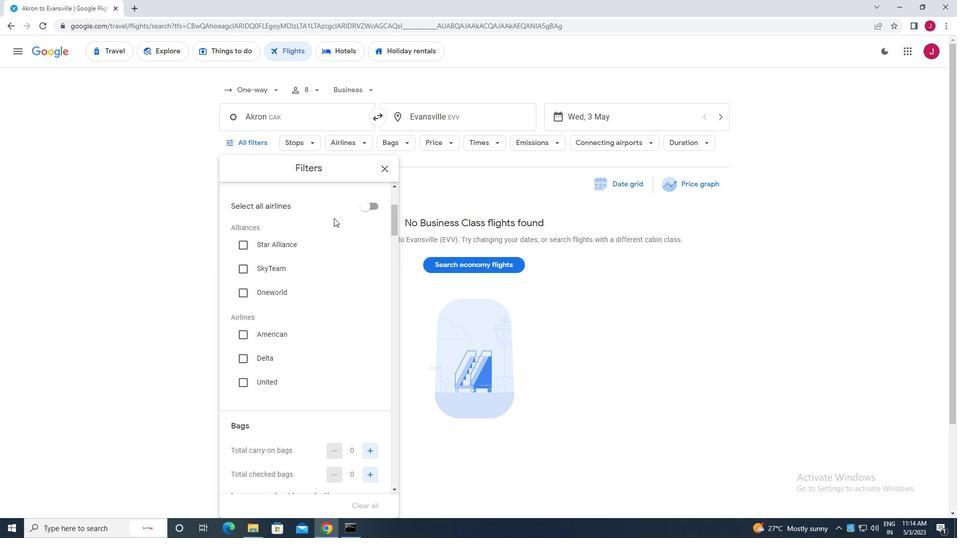 
Action: Mouse scrolled (334, 217) with delta (0, 0)
Screenshot: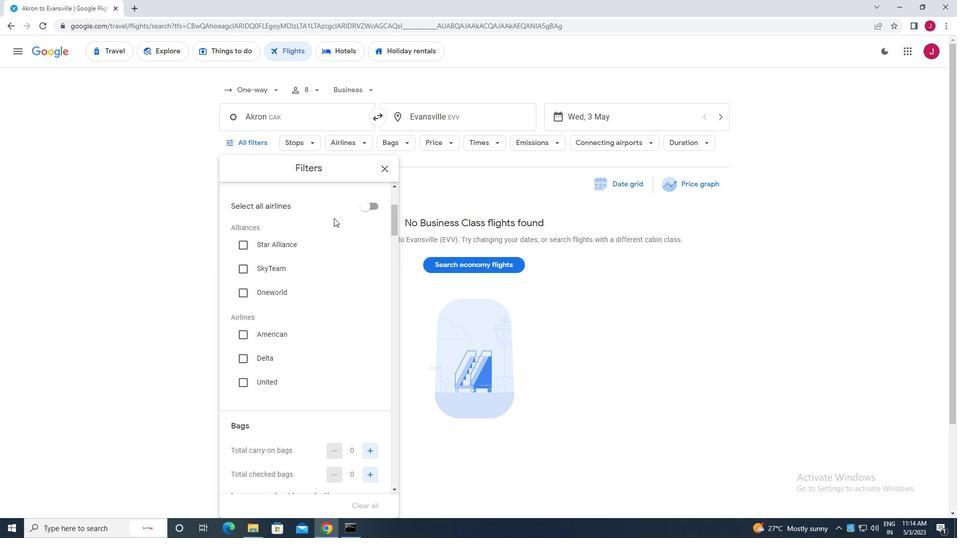 
Action: Mouse scrolled (334, 217) with delta (0, 0)
Screenshot: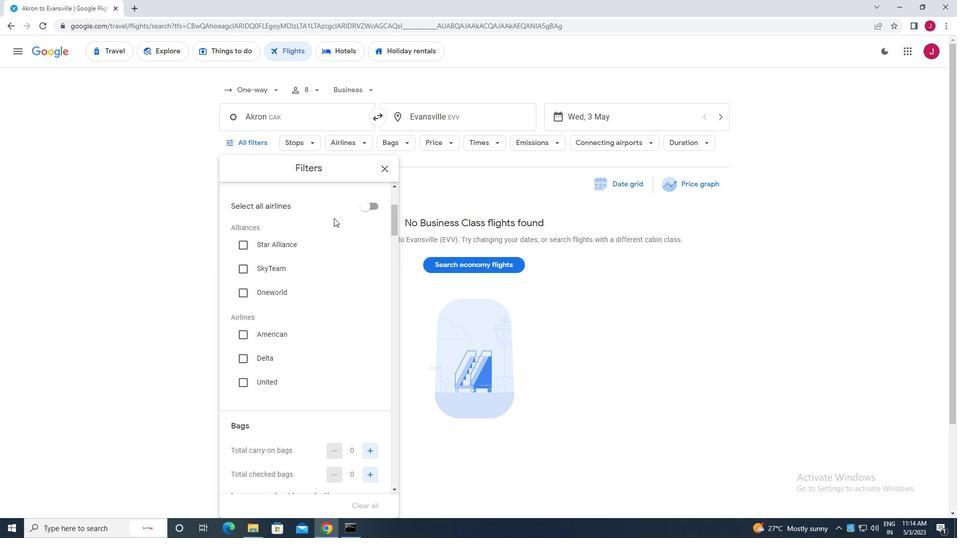 
Action: Mouse scrolled (334, 217) with delta (0, 0)
Screenshot: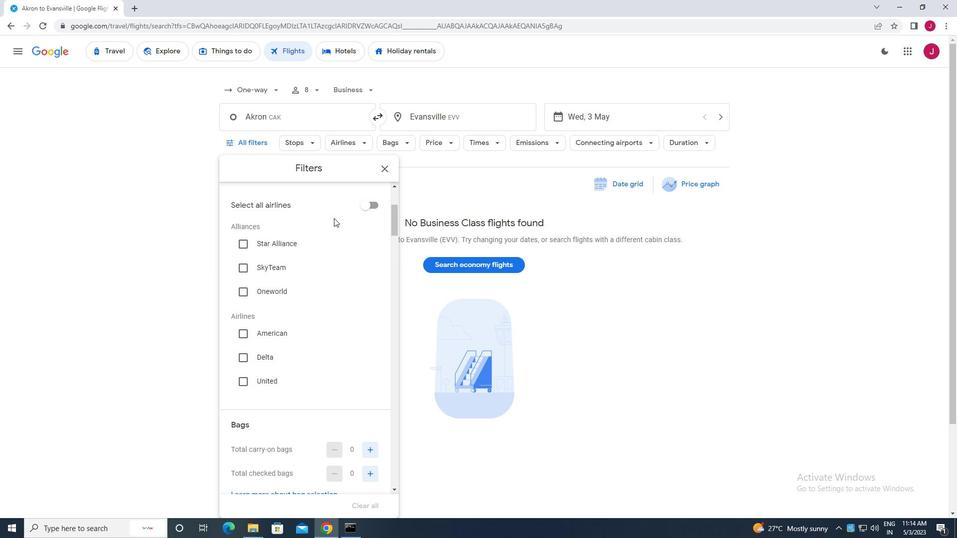 
Action: Mouse scrolled (334, 217) with delta (0, 0)
Screenshot: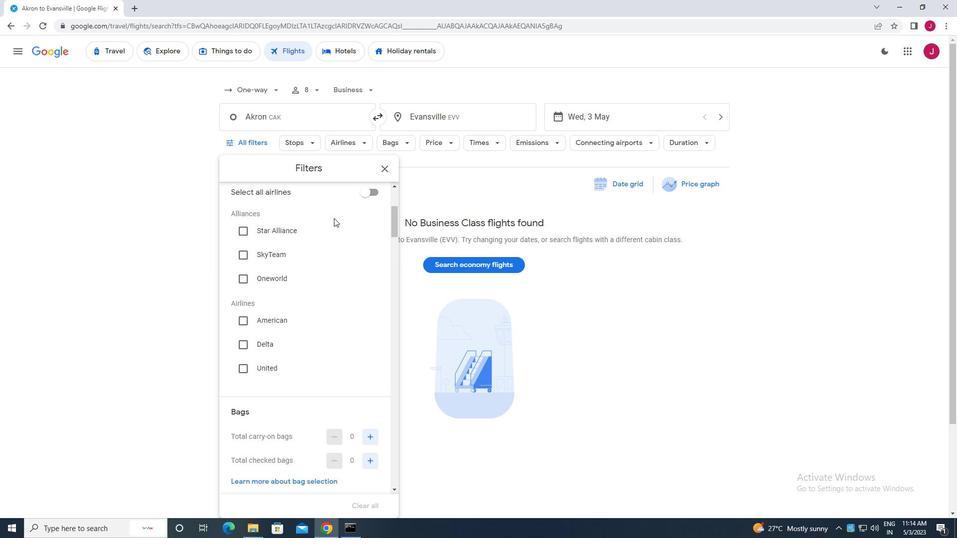 
Action: Mouse moved to (373, 226)
Screenshot: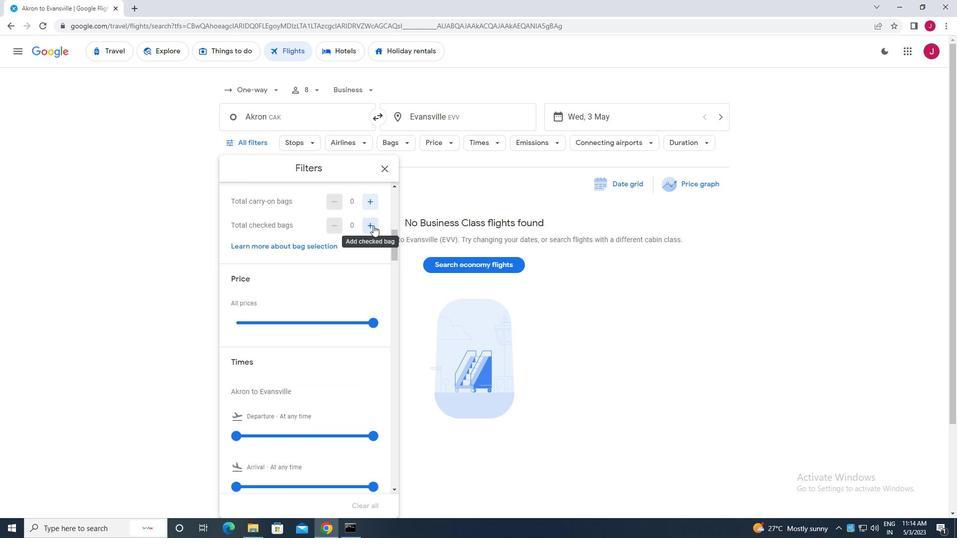 
Action: Mouse pressed left at (373, 226)
Screenshot: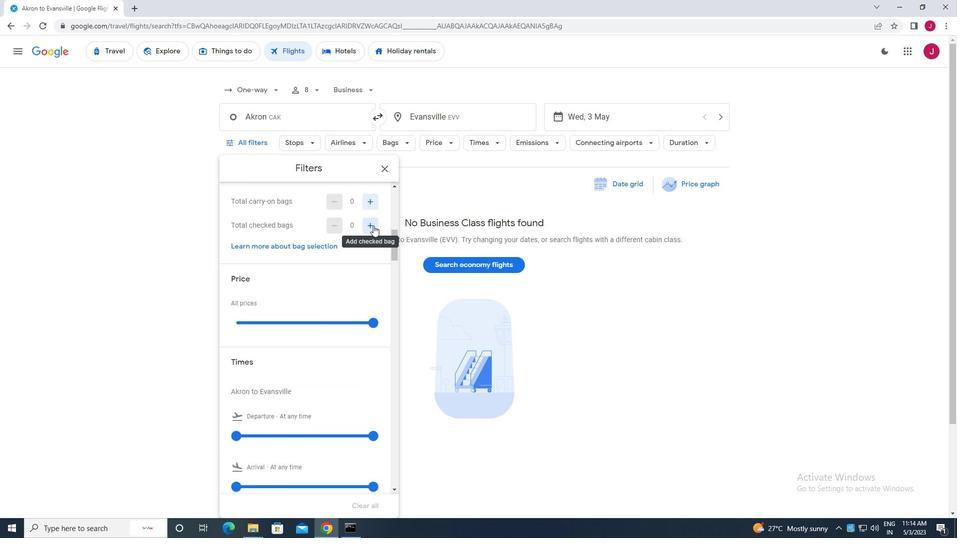 
Action: Mouse moved to (373, 226)
Screenshot: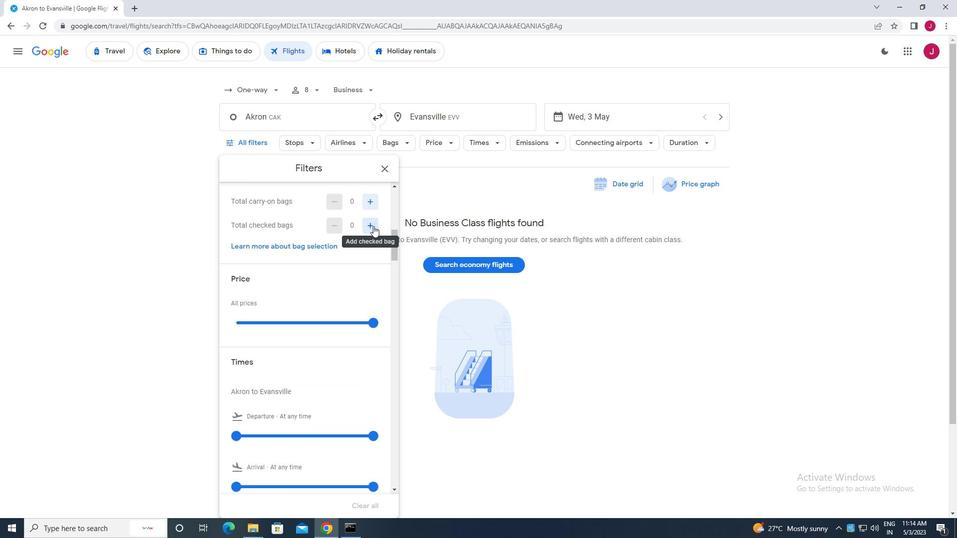 
Action: Mouse pressed left at (373, 226)
Screenshot: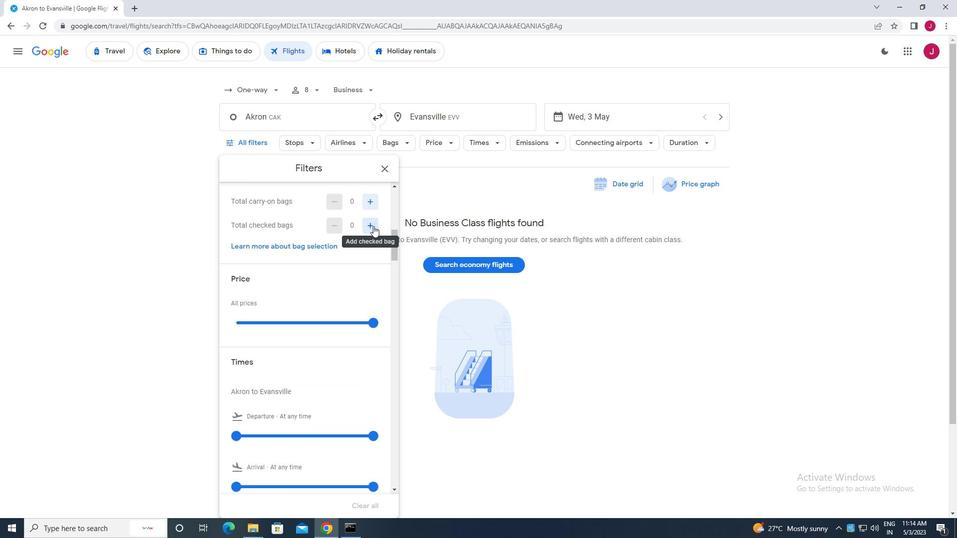 
Action: Mouse moved to (363, 230)
Screenshot: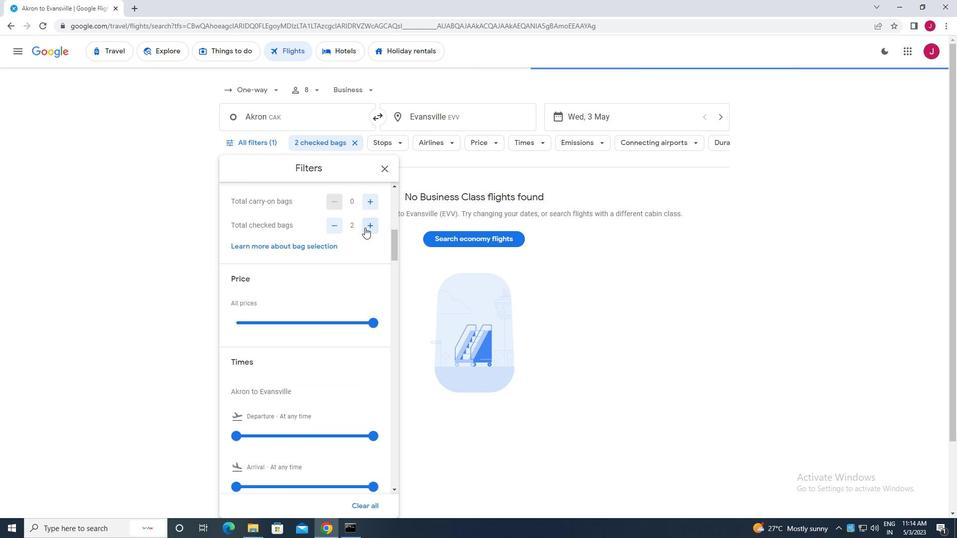 
Action: Mouse scrolled (363, 229) with delta (0, 0)
Screenshot: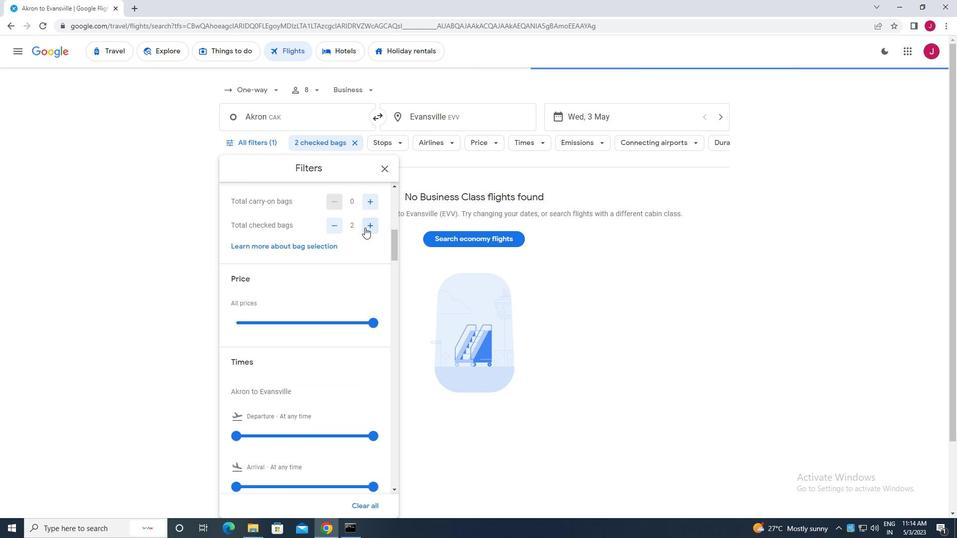 
Action: Mouse moved to (362, 231)
Screenshot: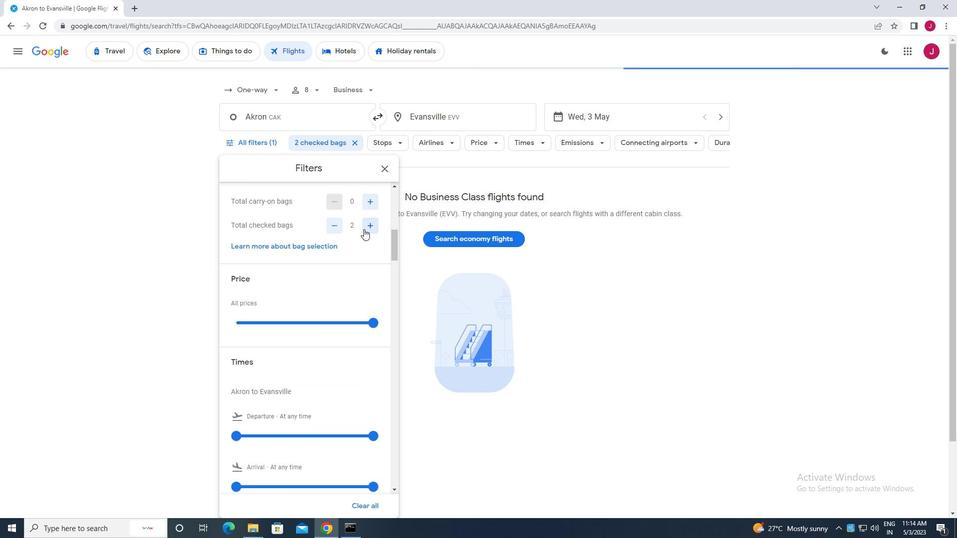 
Action: Mouse scrolled (362, 231) with delta (0, 0)
Screenshot: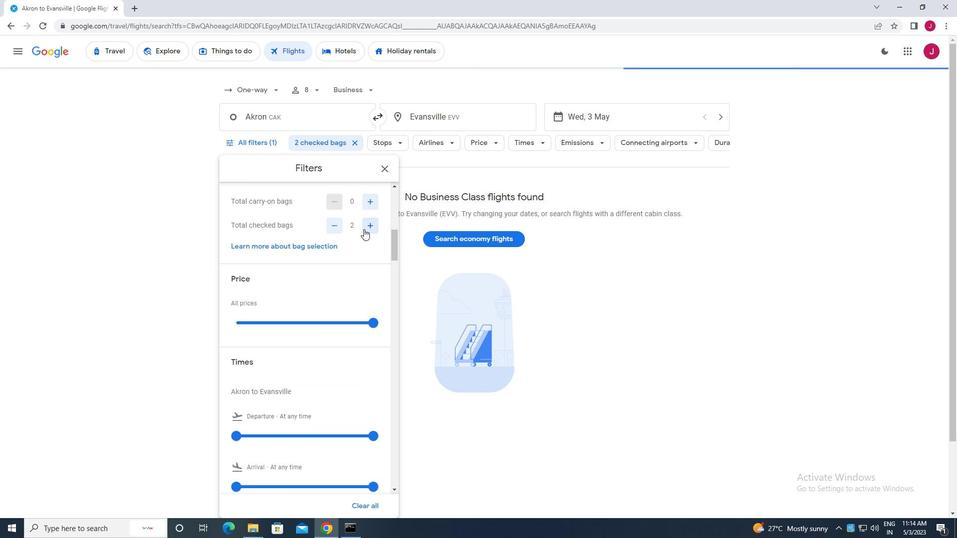 
Action: Mouse moved to (271, 249)
Screenshot: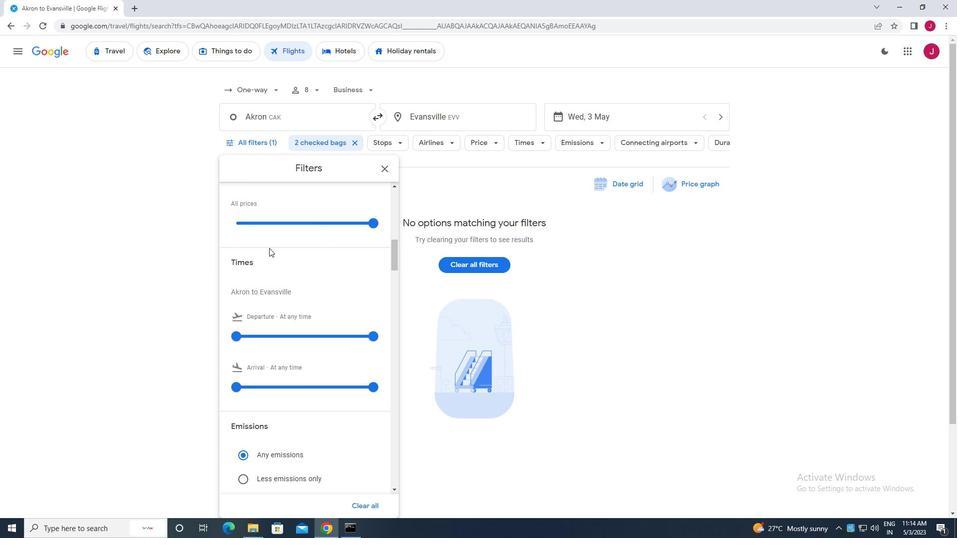 
Action: Mouse scrolled (271, 249) with delta (0, 0)
Screenshot: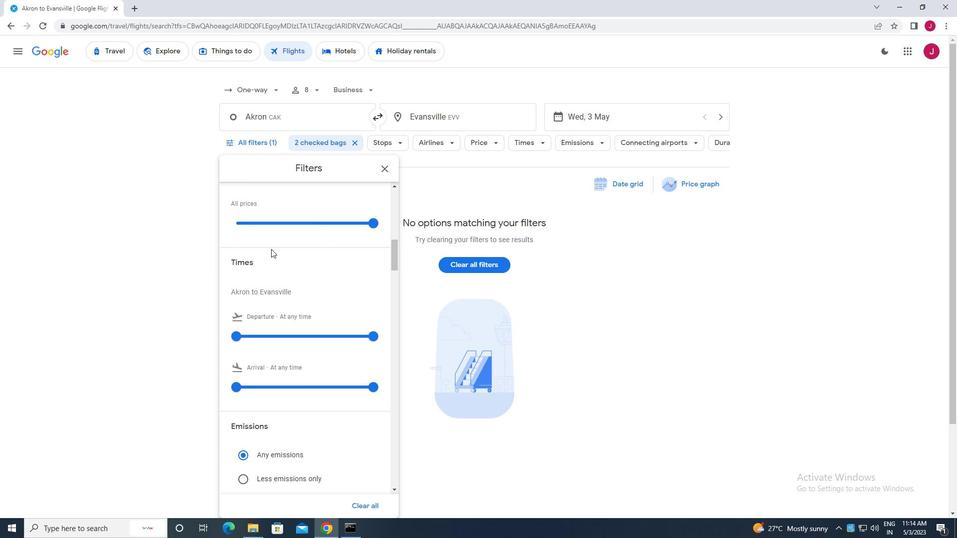 
Action: Mouse moved to (235, 387)
Screenshot: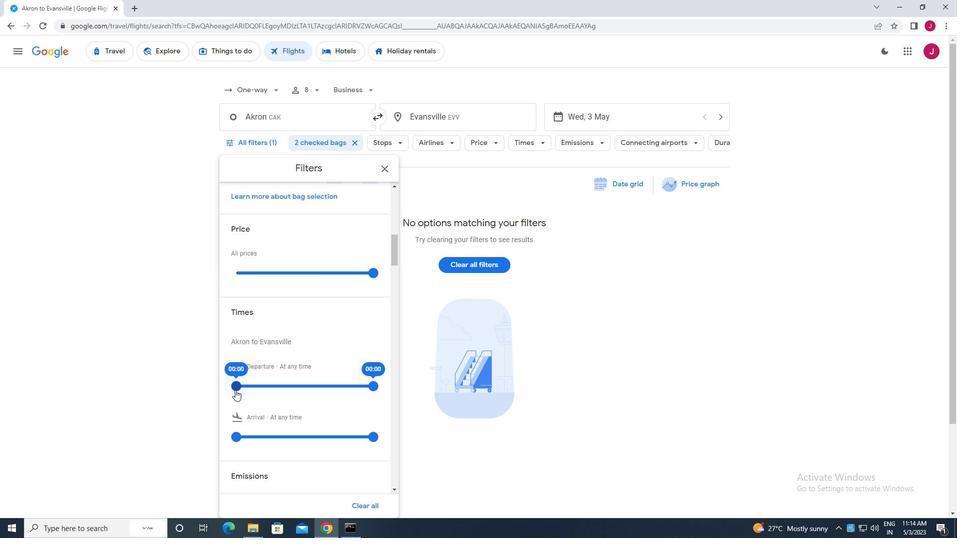 
Action: Mouse pressed left at (235, 387)
Screenshot: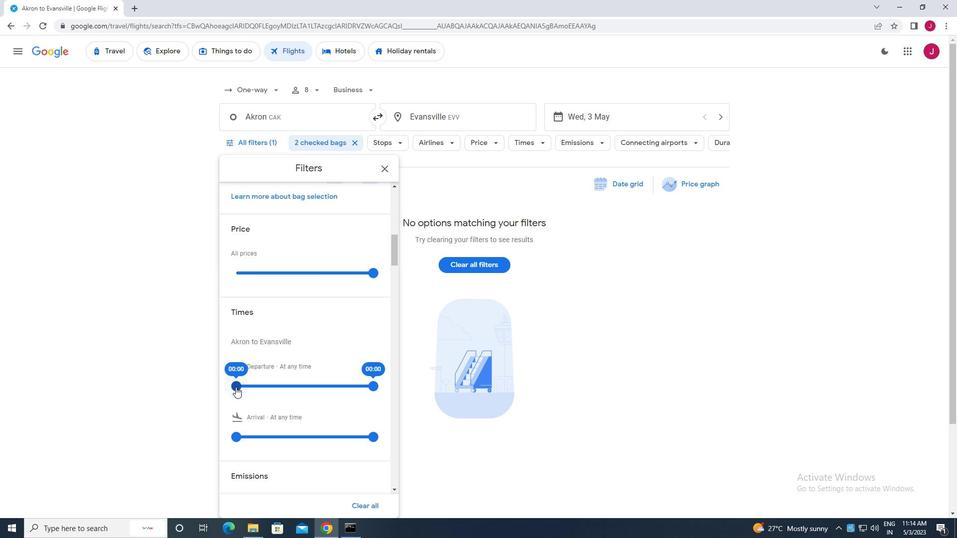 
Action: Mouse moved to (371, 386)
Screenshot: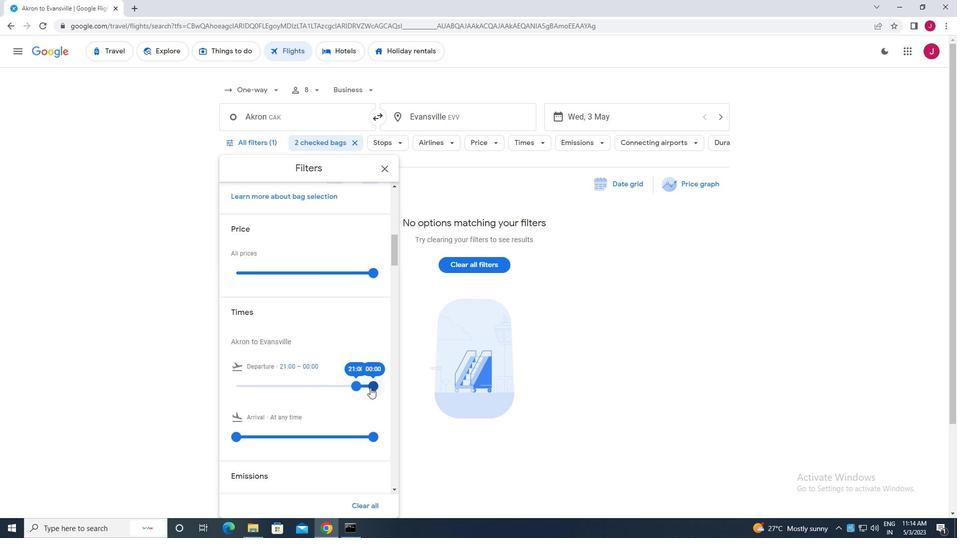
Action: Mouse pressed left at (371, 386)
Screenshot: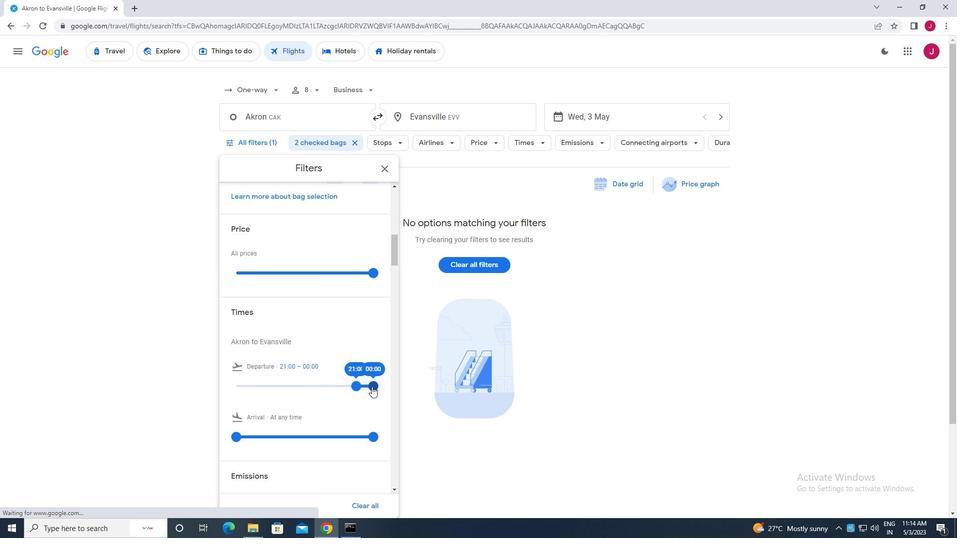 
Action: Mouse moved to (385, 168)
Screenshot: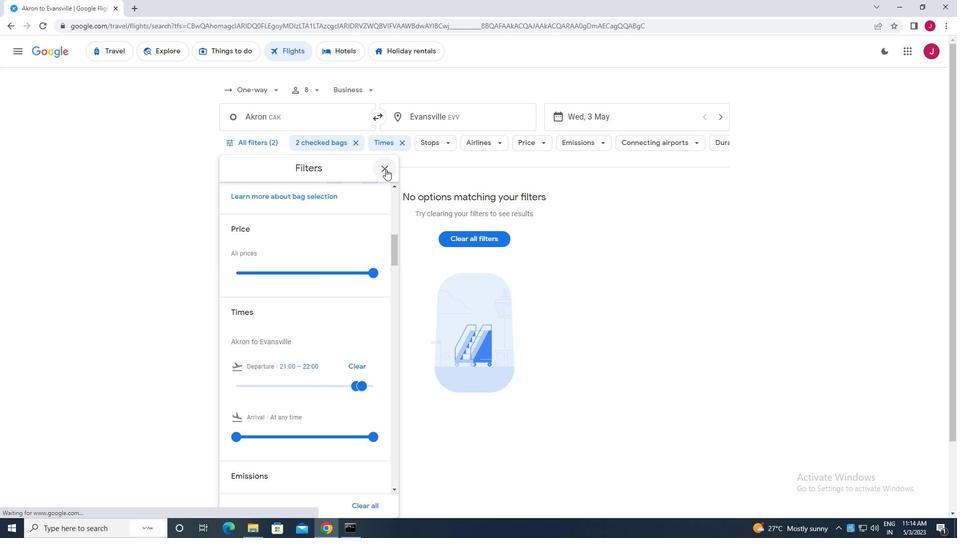 
Action: Mouse pressed left at (385, 168)
Screenshot: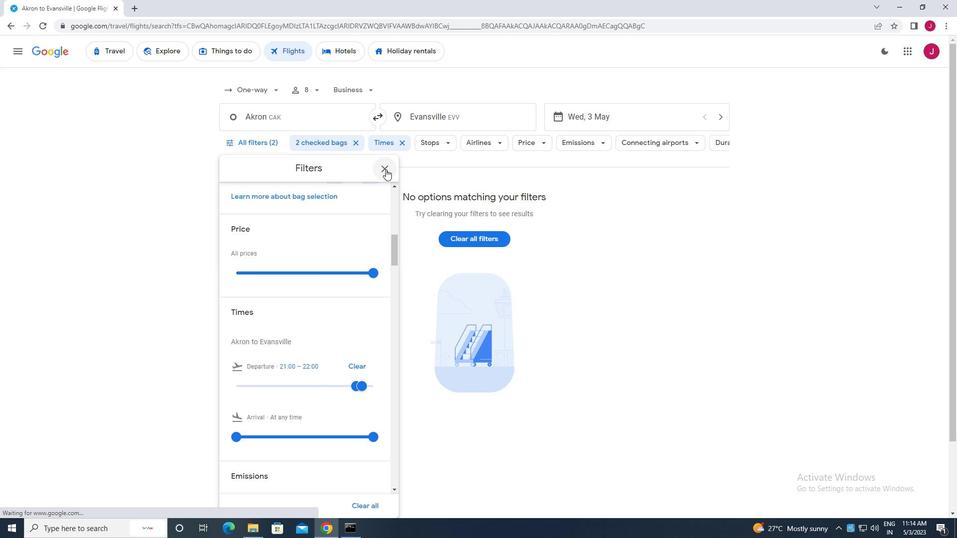 
Action: Mouse moved to (385, 168)
Screenshot: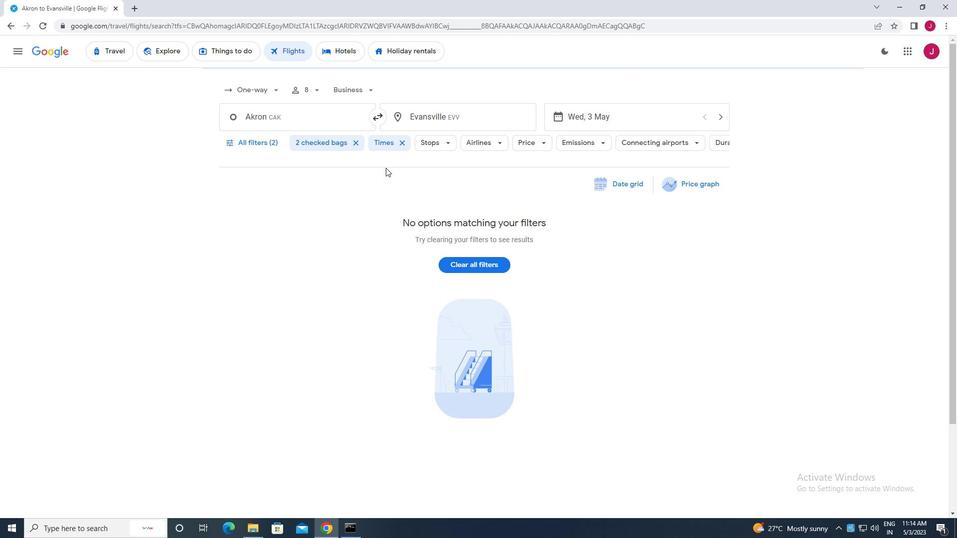 
